 Task: Change  the formatting of the data to Which is Less than 5, In conditional formating, put the option 'Green Fill with Dark Green Text. . 'add another formatting option Format As Table, insert the option Orang Table style Medium 3 In the sheet  Attendance Summary Reportbook
Action: Mouse moved to (176, 186)
Screenshot: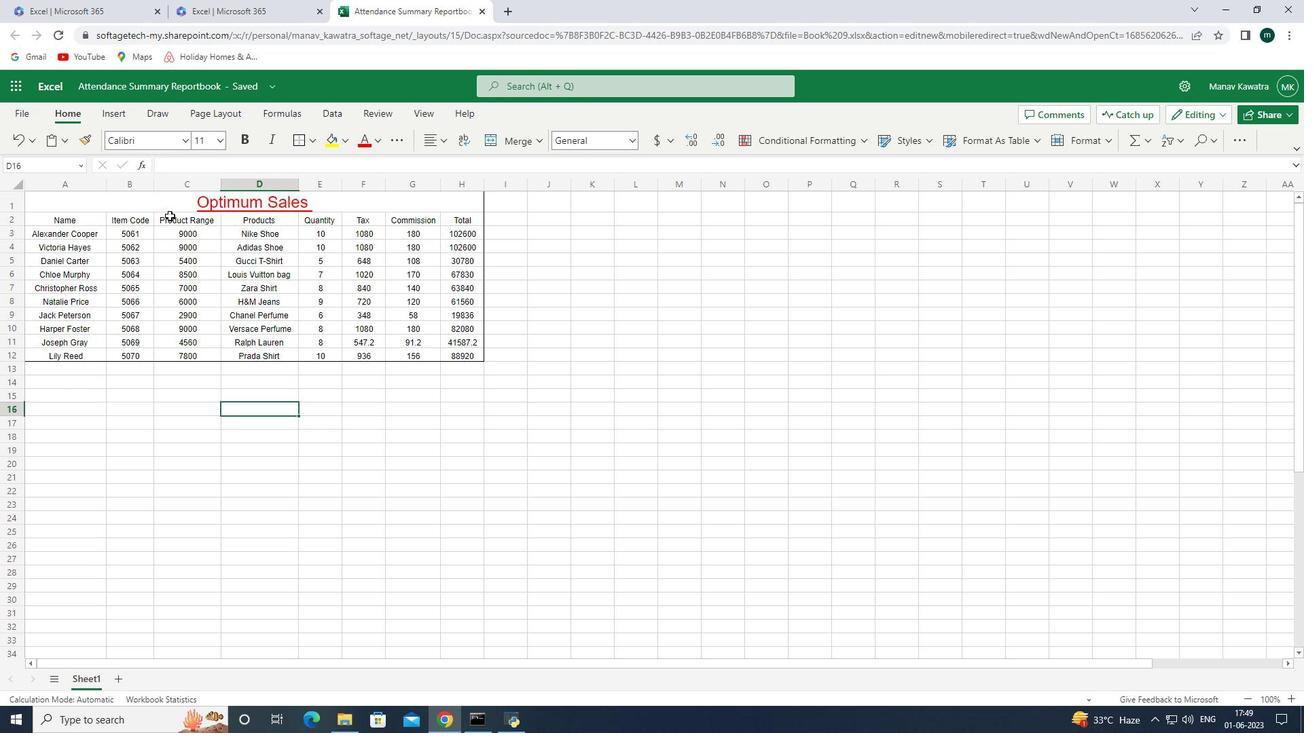 
Action: Mouse pressed left at (176, 186)
Screenshot: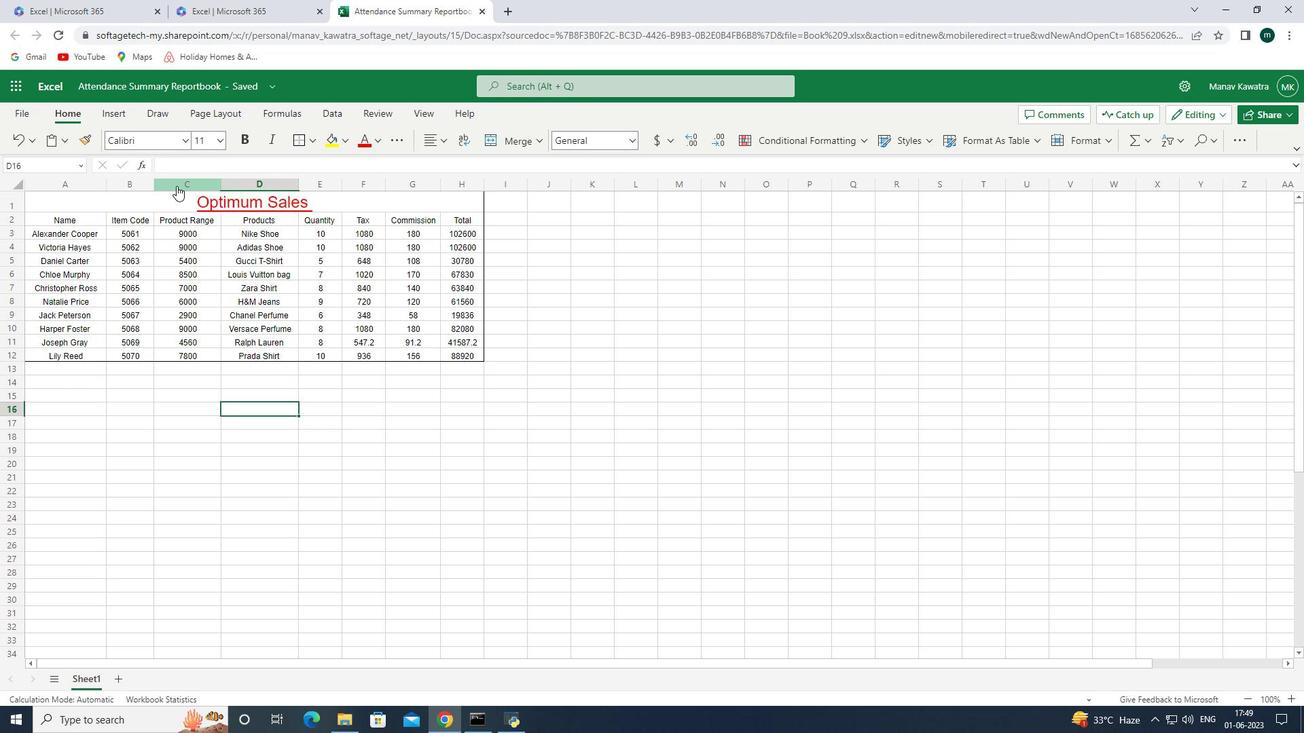 
Action: Mouse moved to (110, 196)
Screenshot: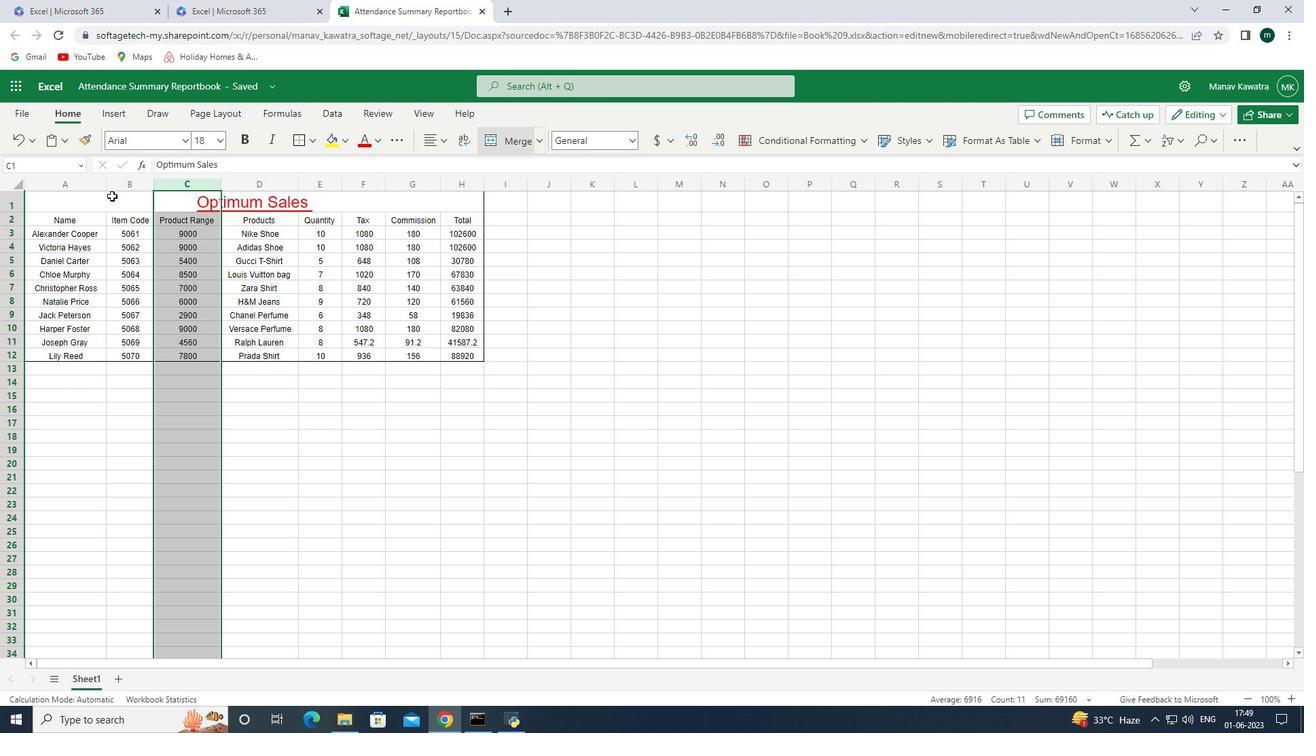 
Action: Mouse pressed left at (110, 196)
Screenshot: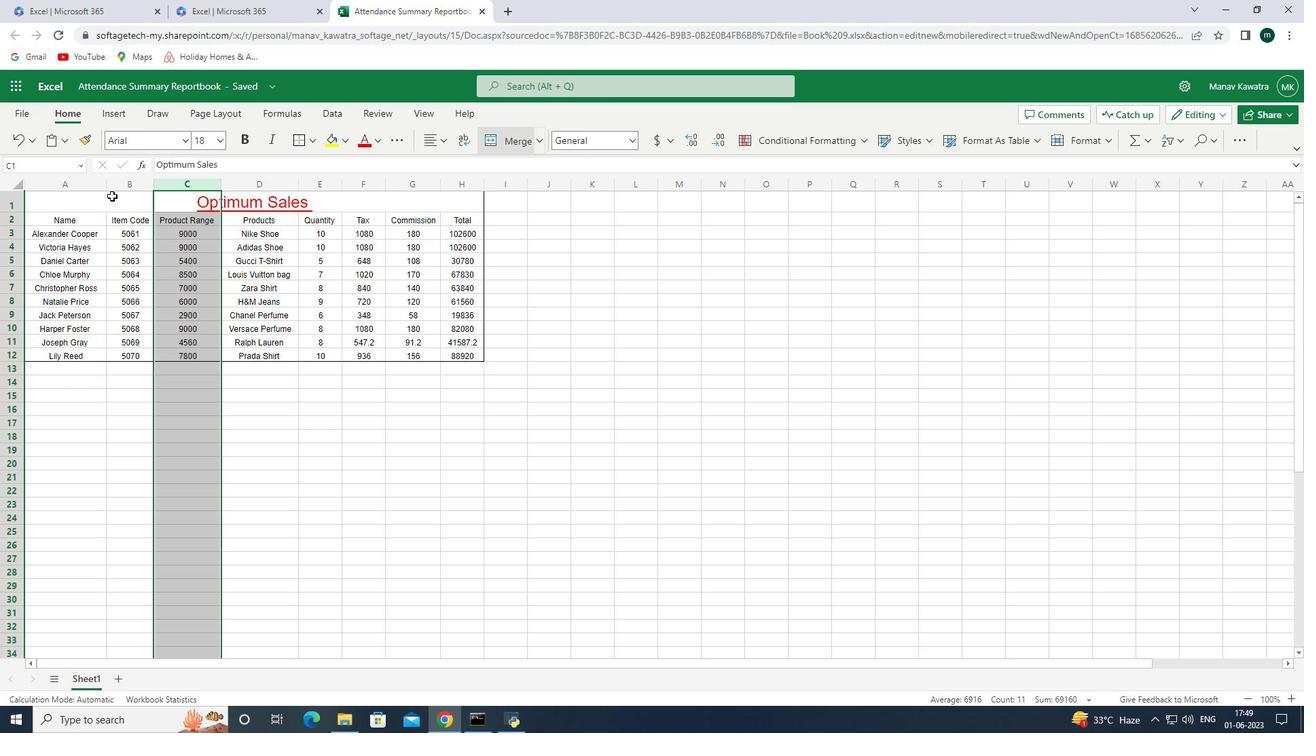 
Action: Mouse moved to (865, 141)
Screenshot: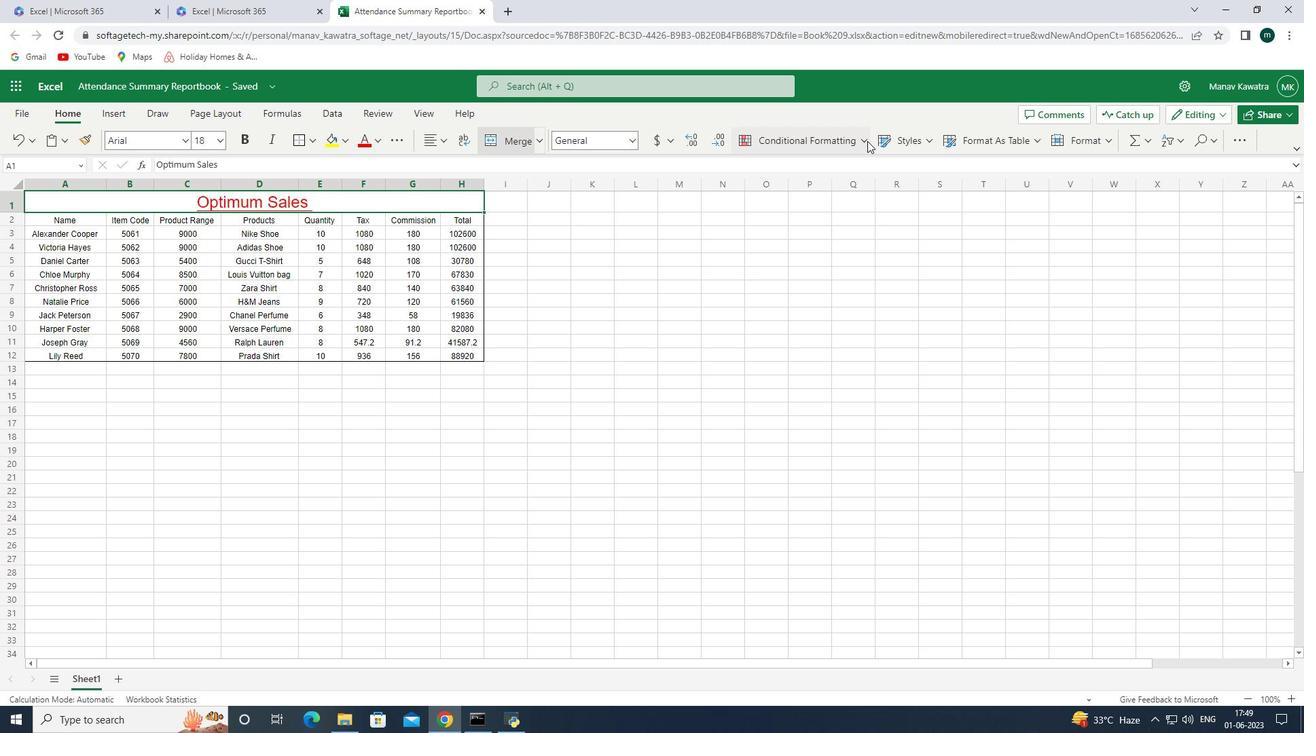 
Action: Mouse pressed left at (865, 141)
Screenshot: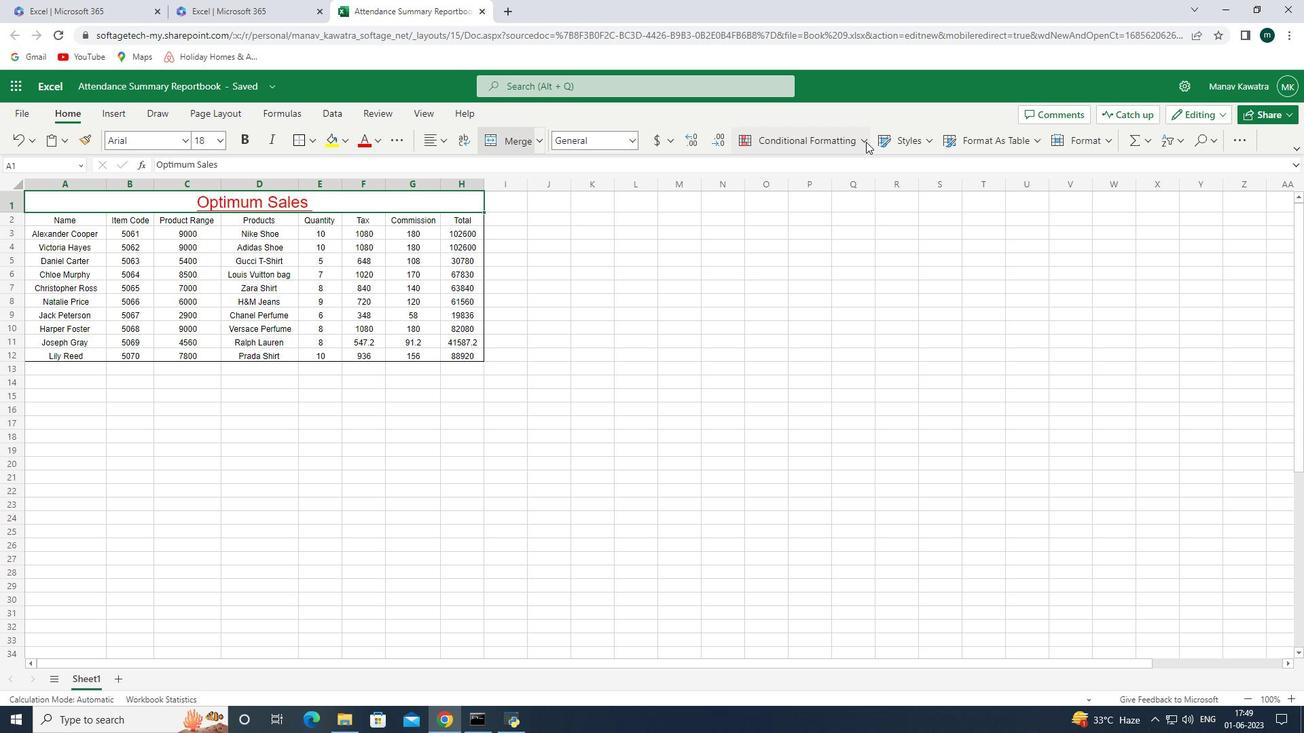 
Action: Mouse moved to (895, 213)
Screenshot: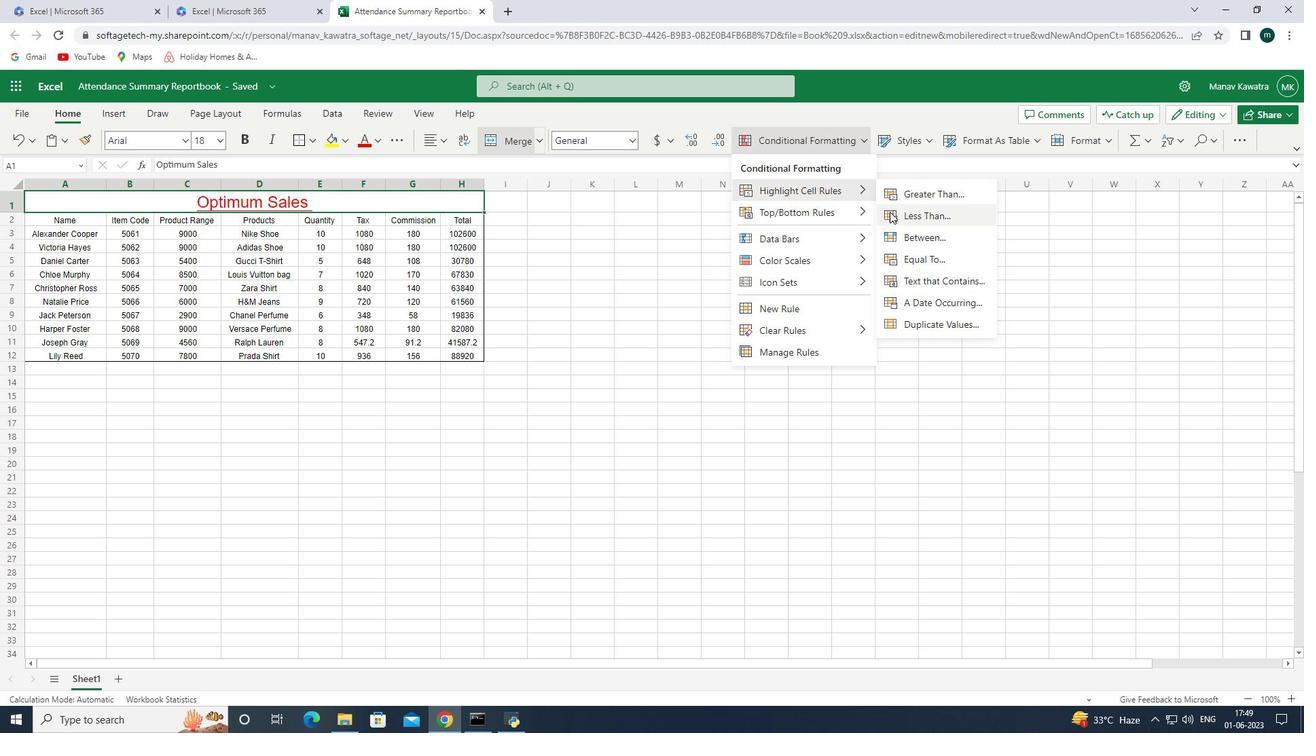 
Action: Mouse pressed left at (895, 213)
Screenshot: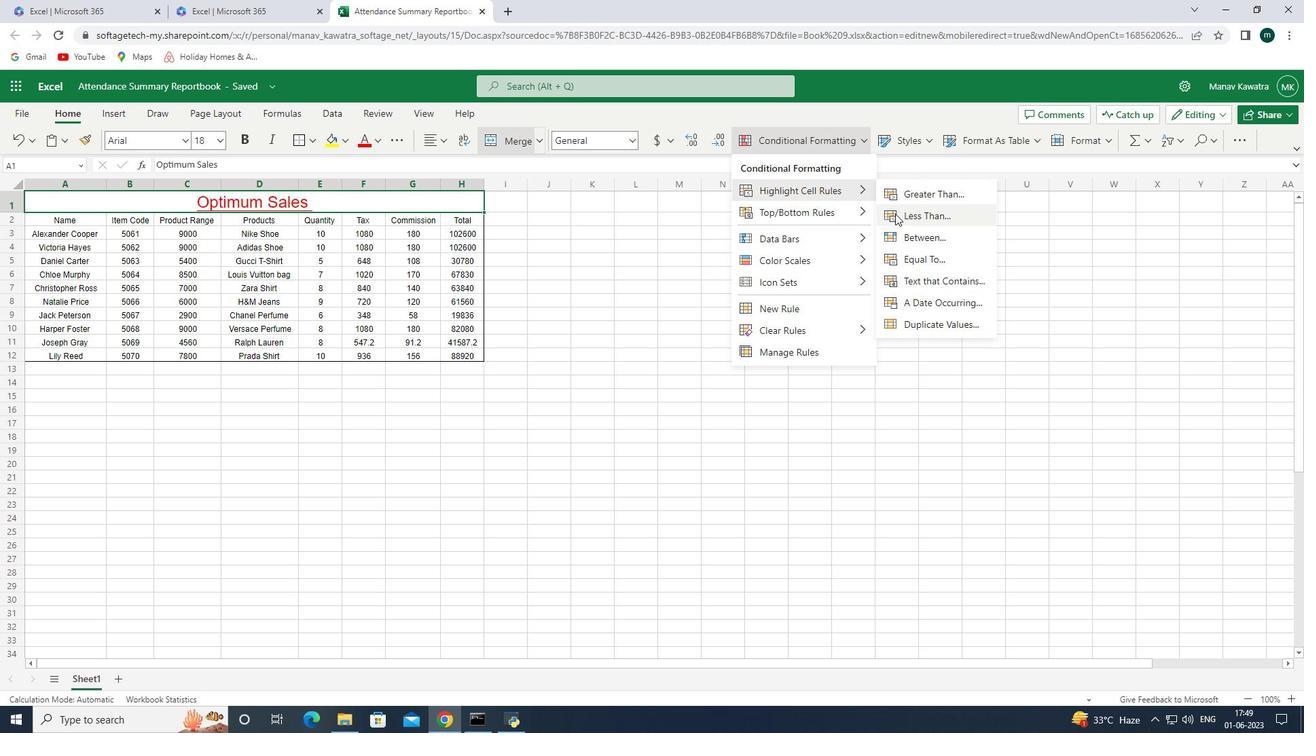 
Action: Mouse moved to (1172, 378)
Screenshot: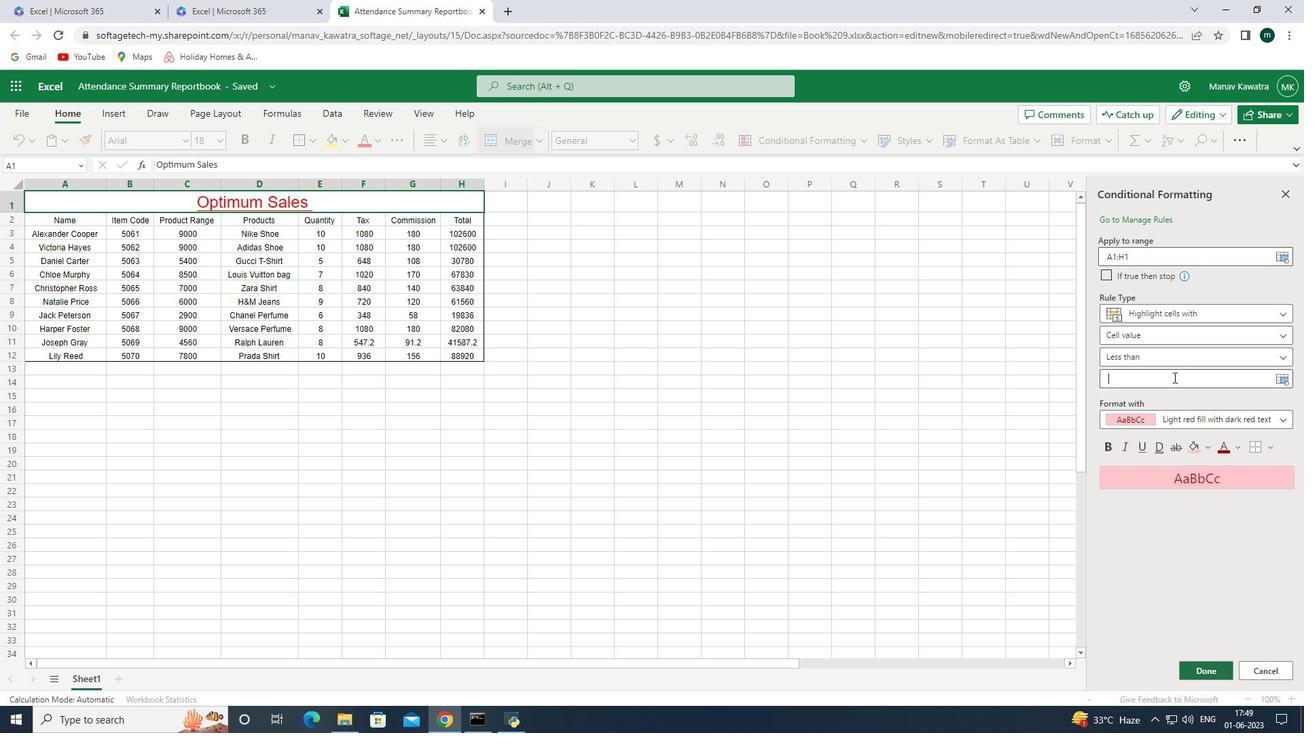 
Action: Mouse pressed left at (1172, 378)
Screenshot: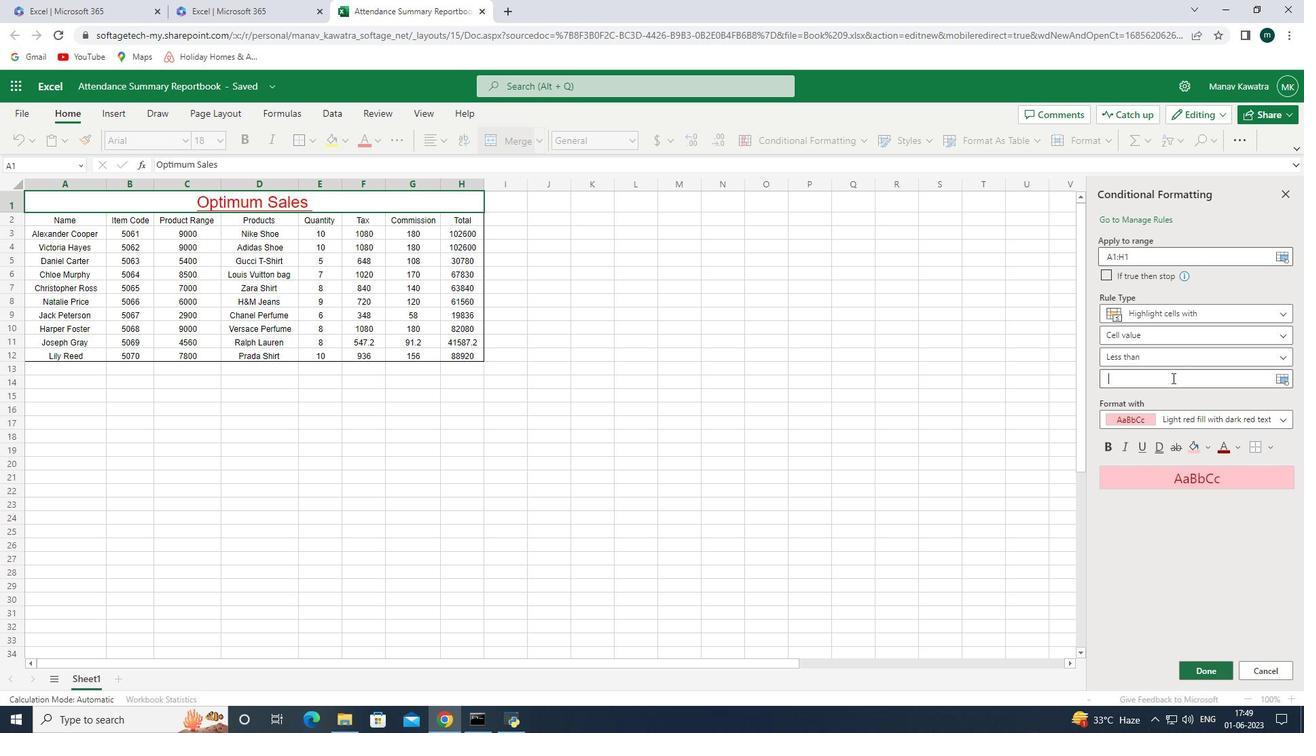 
Action: Key pressed 5
Screenshot: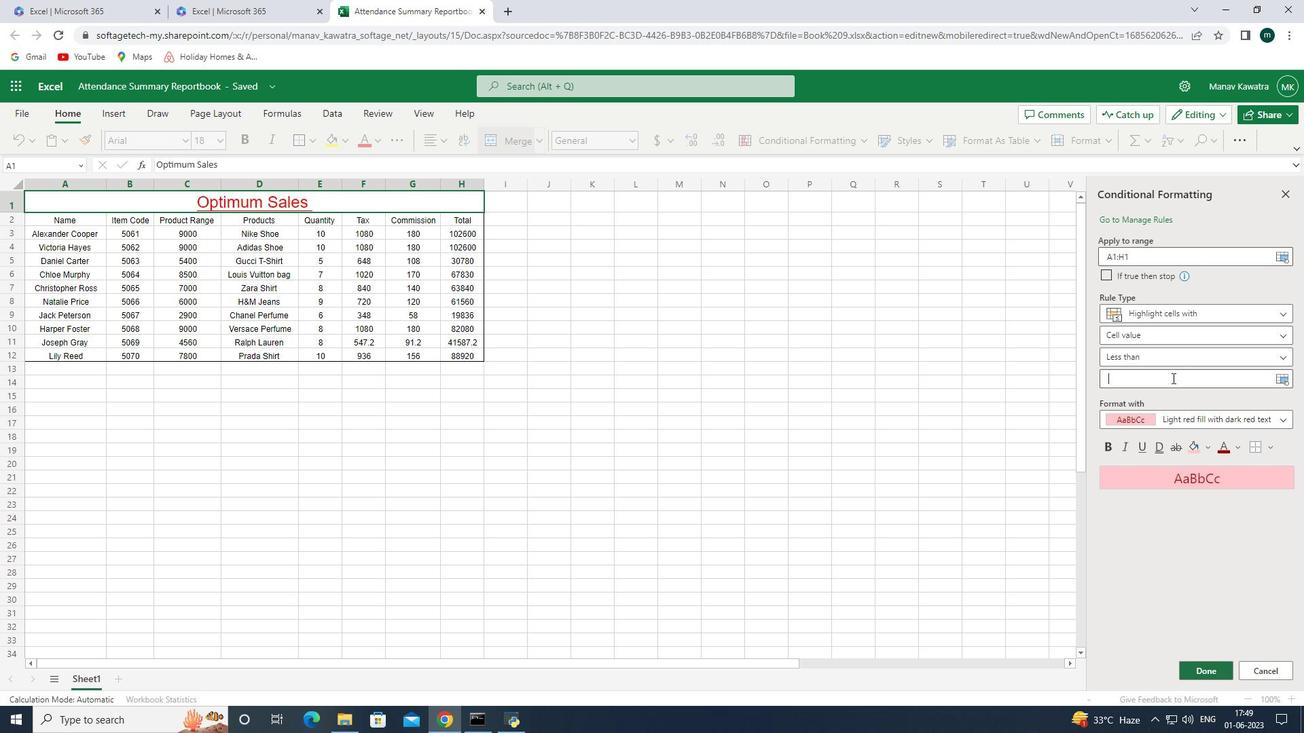 
Action: Mouse moved to (1164, 419)
Screenshot: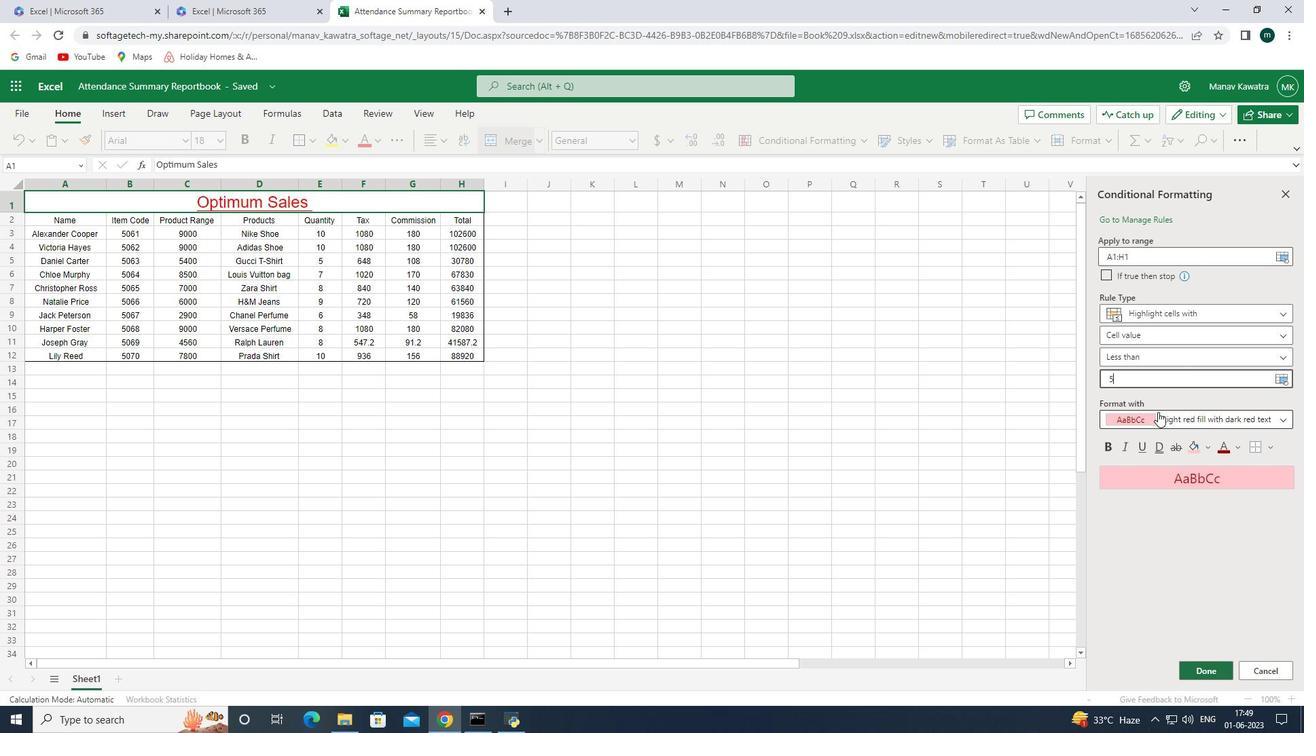 
Action: Mouse pressed left at (1164, 419)
Screenshot: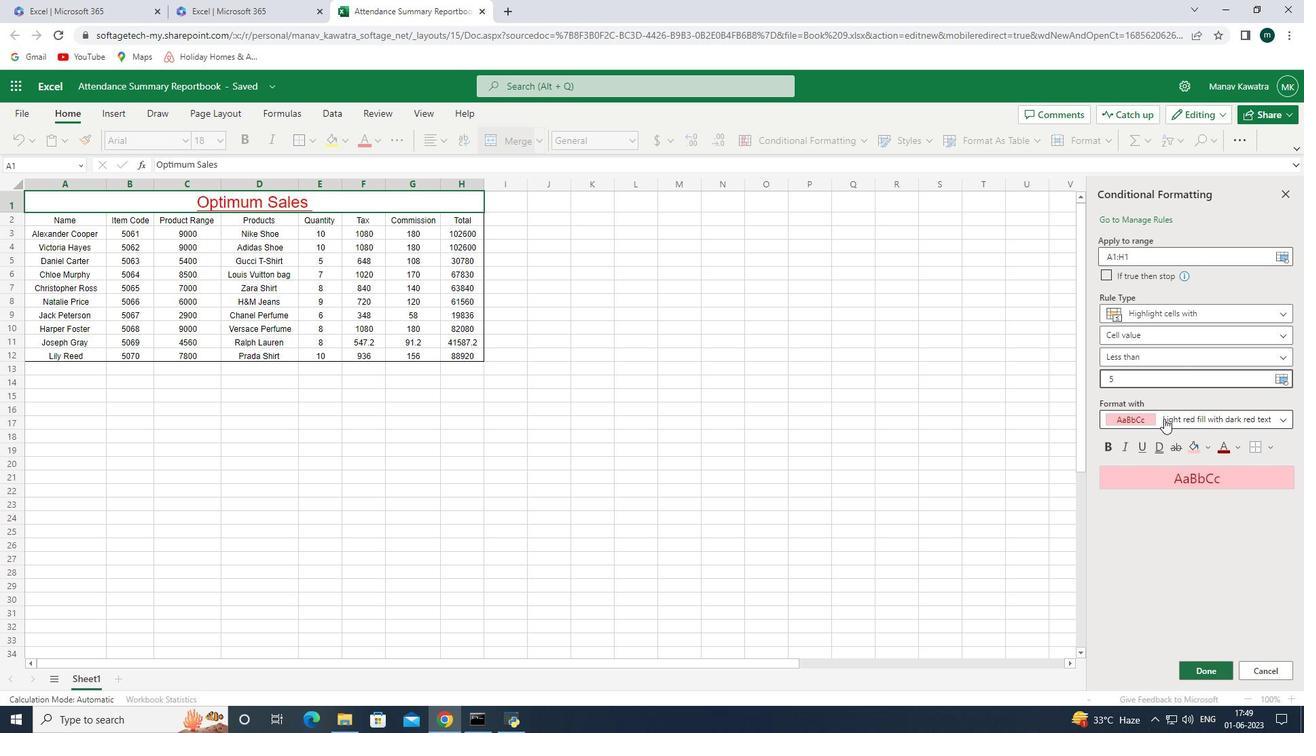 
Action: Mouse moved to (1037, 438)
Screenshot: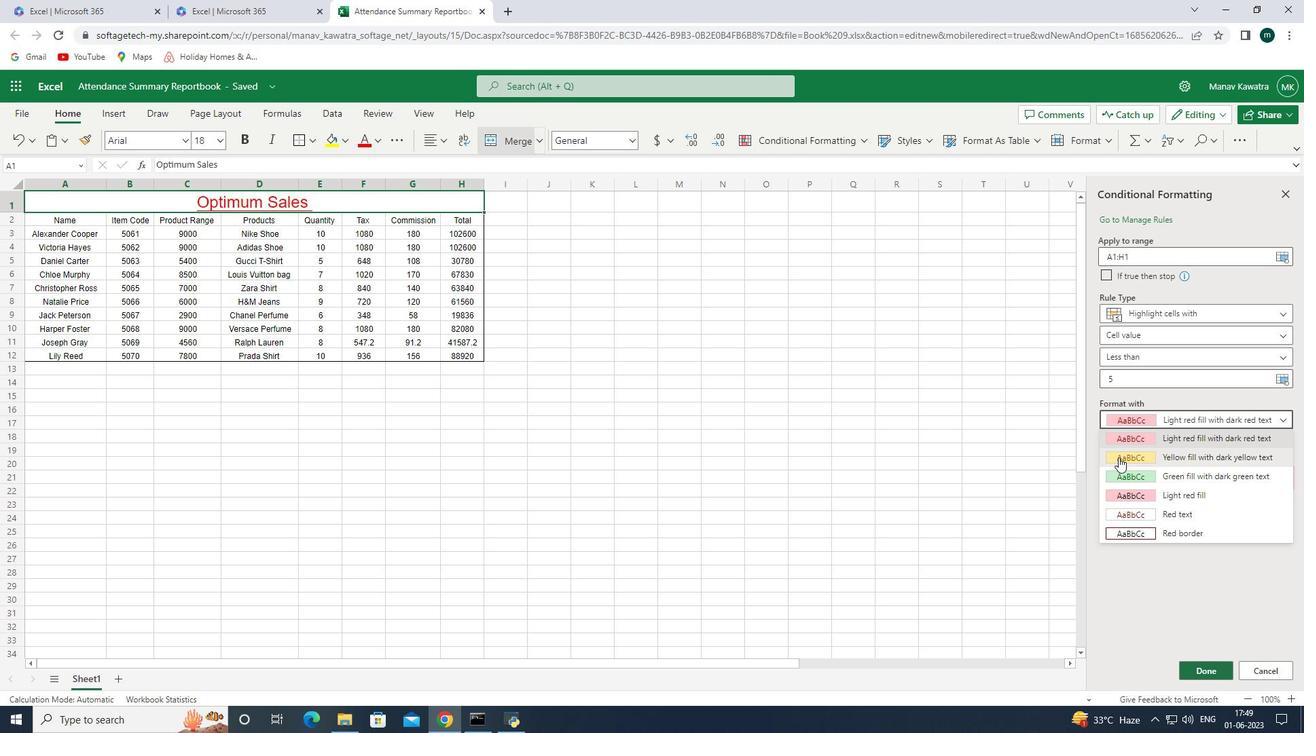 
Action: Mouse pressed left at (1037, 438)
Screenshot: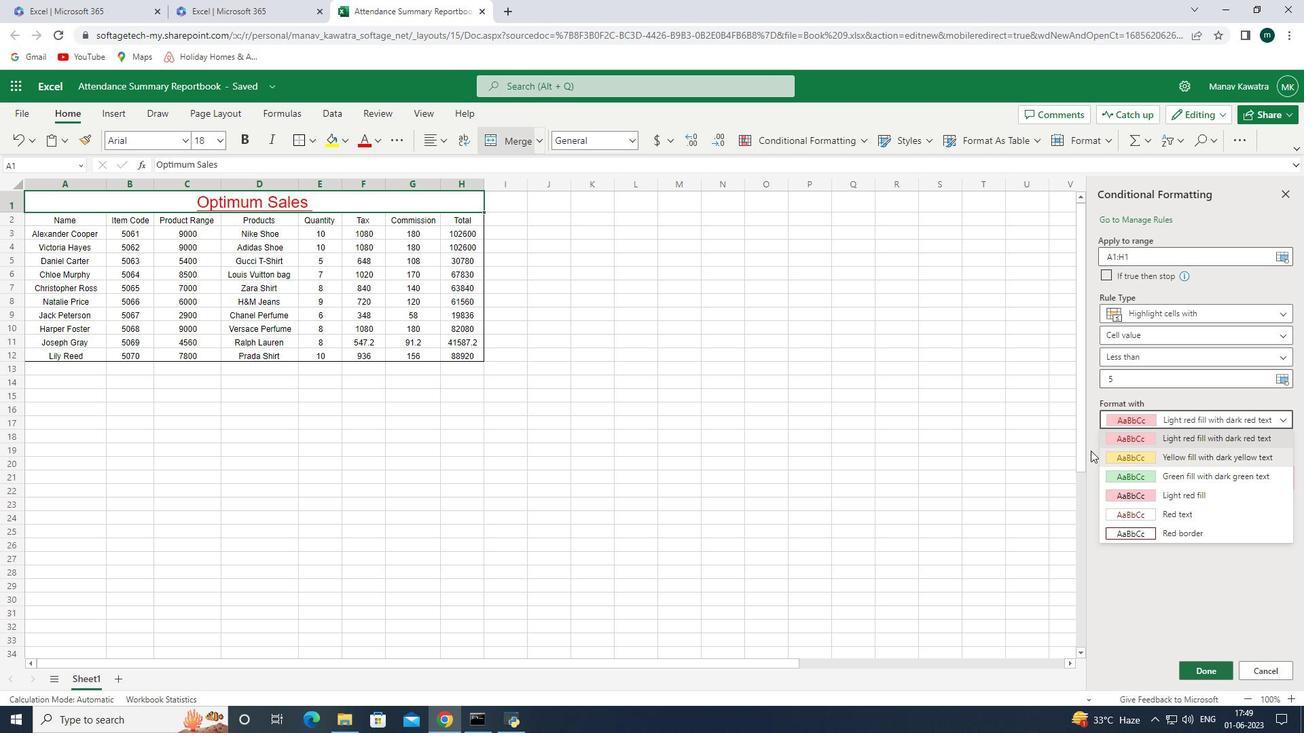 
Action: Mouse moved to (63, 199)
Screenshot: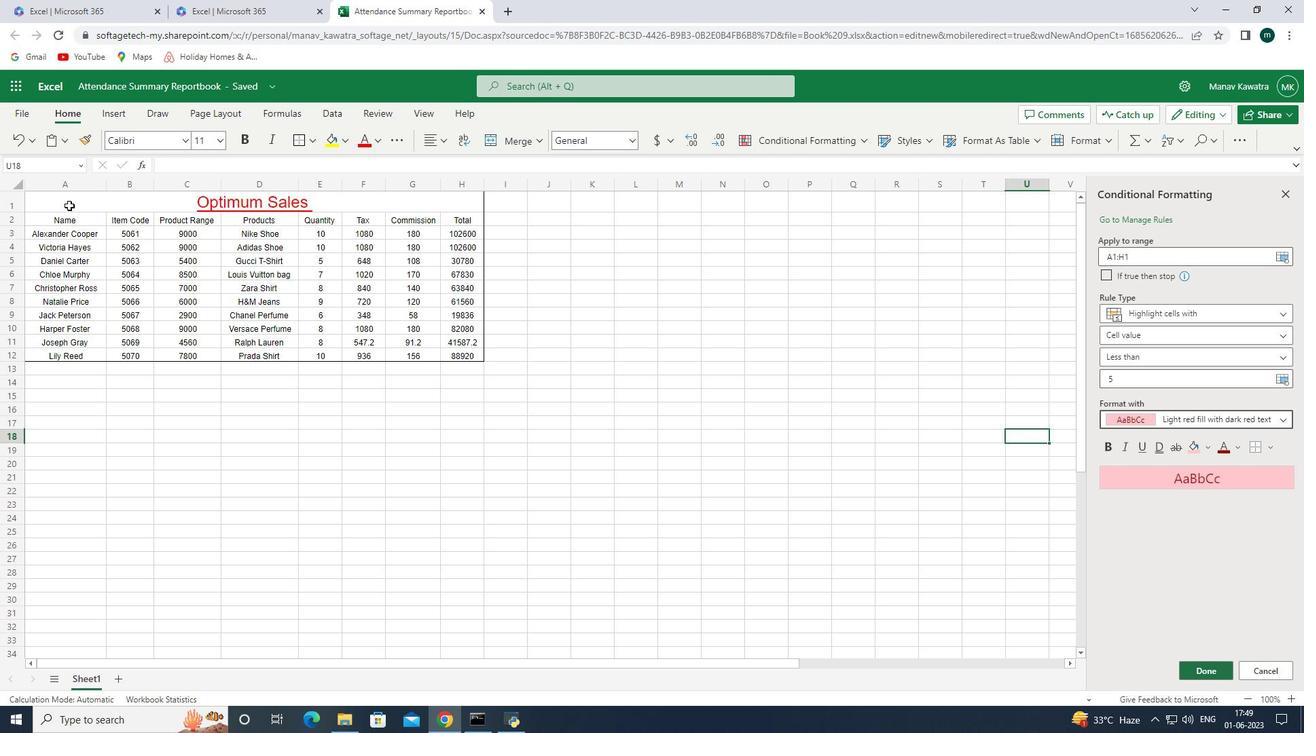 
Action: Mouse pressed left at (63, 199)
Screenshot: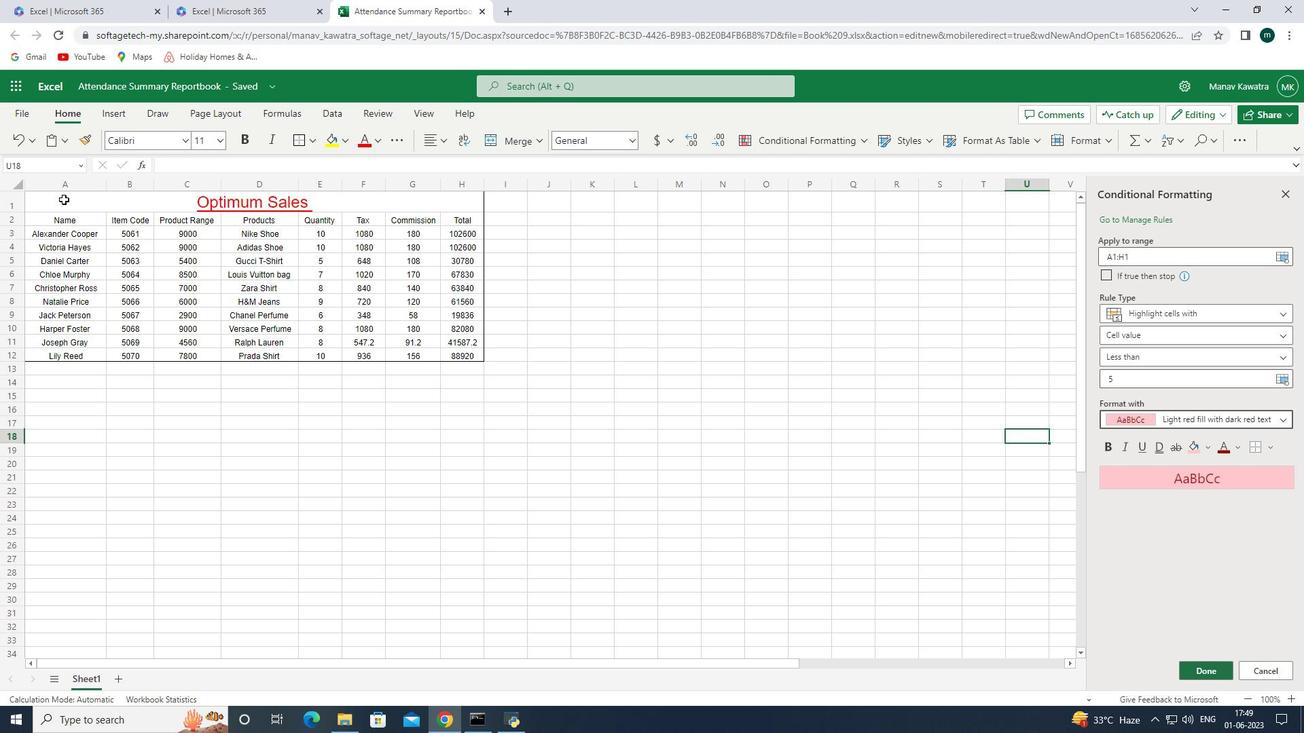 
Action: Mouse moved to (1149, 369)
Screenshot: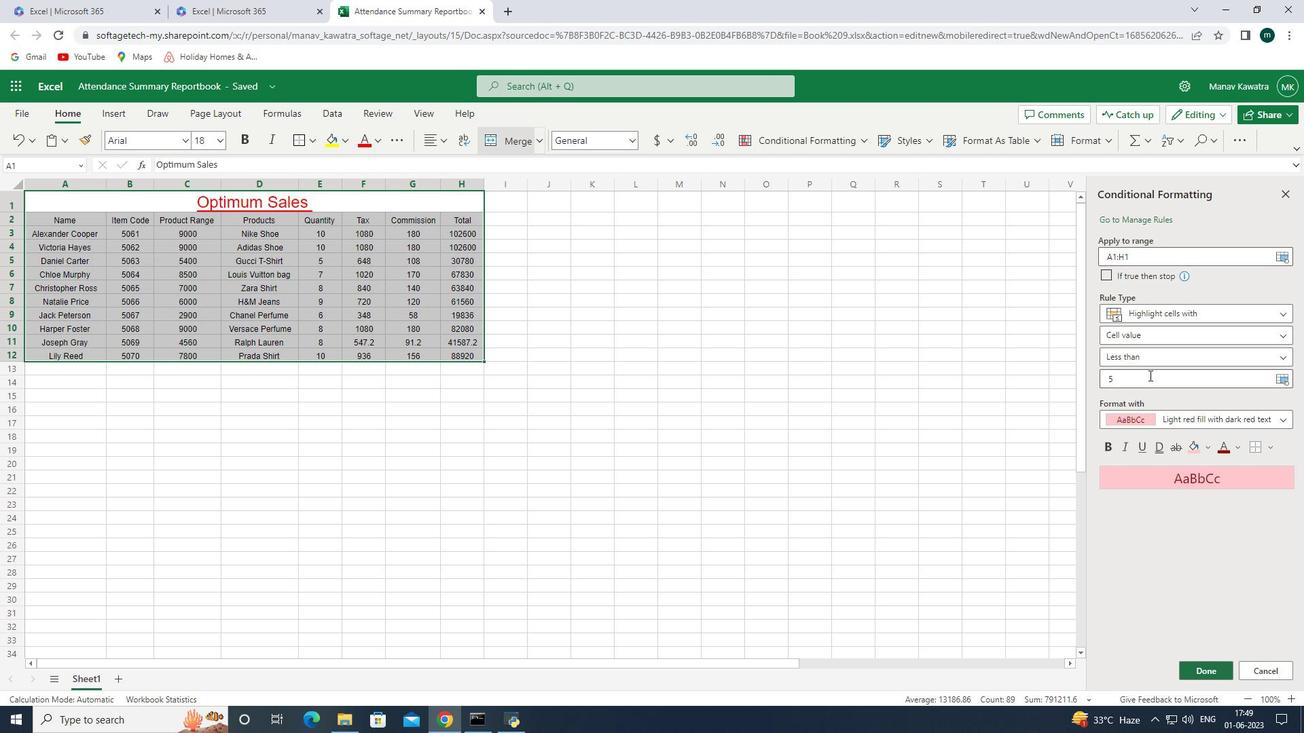 
Action: Mouse pressed left at (1149, 369)
Screenshot: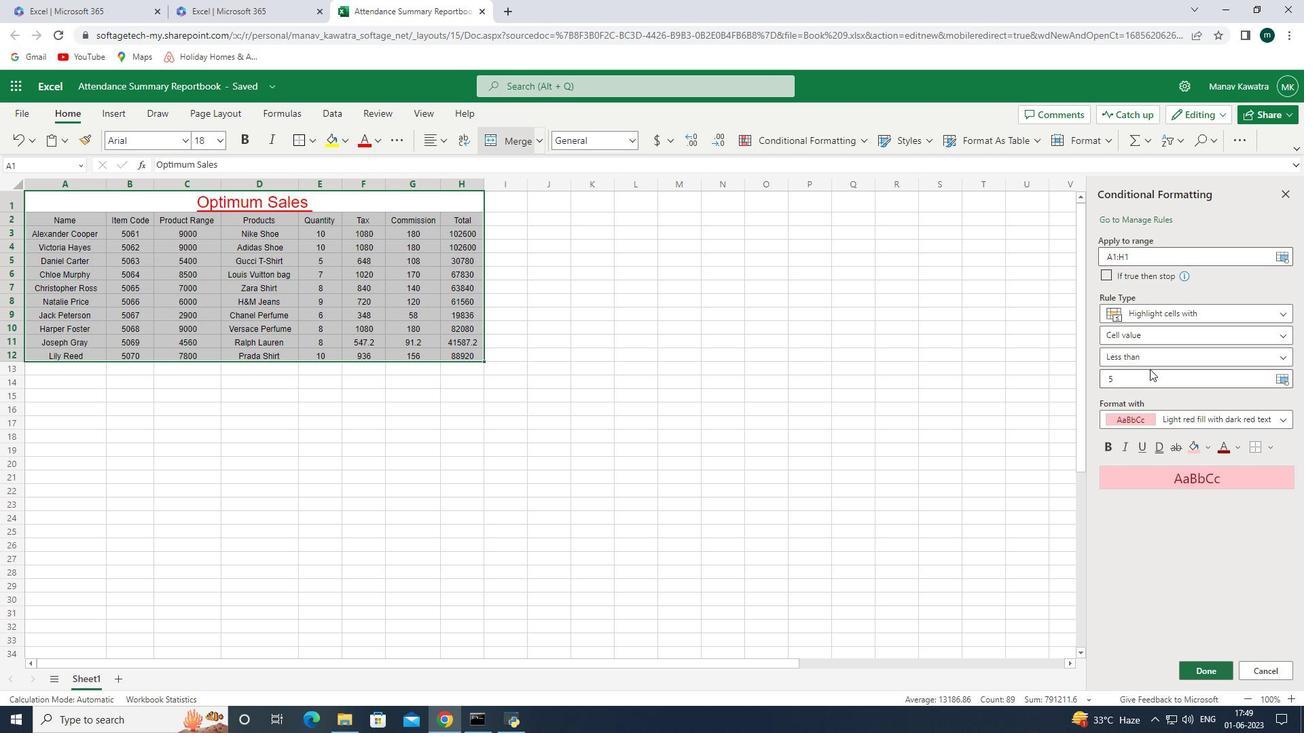 
Action: Mouse moved to (1148, 374)
Screenshot: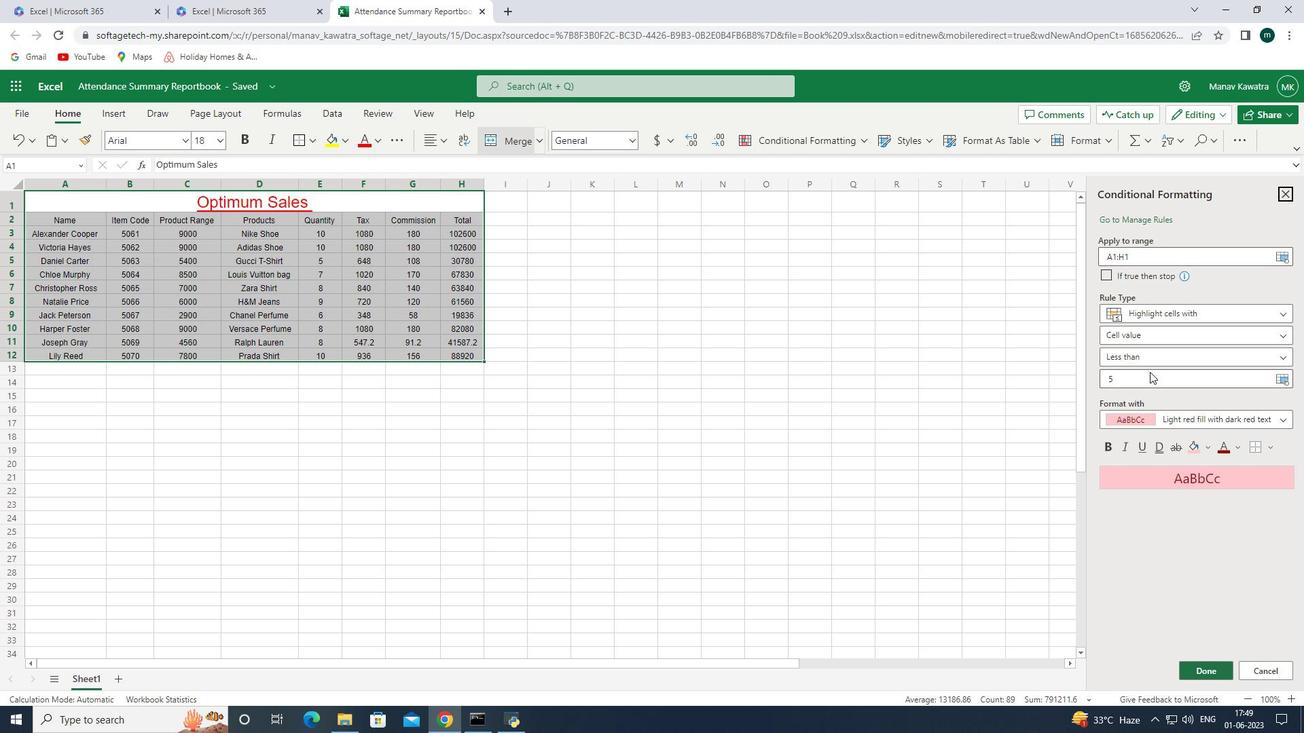 
Action: Mouse pressed left at (1148, 374)
Screenshot: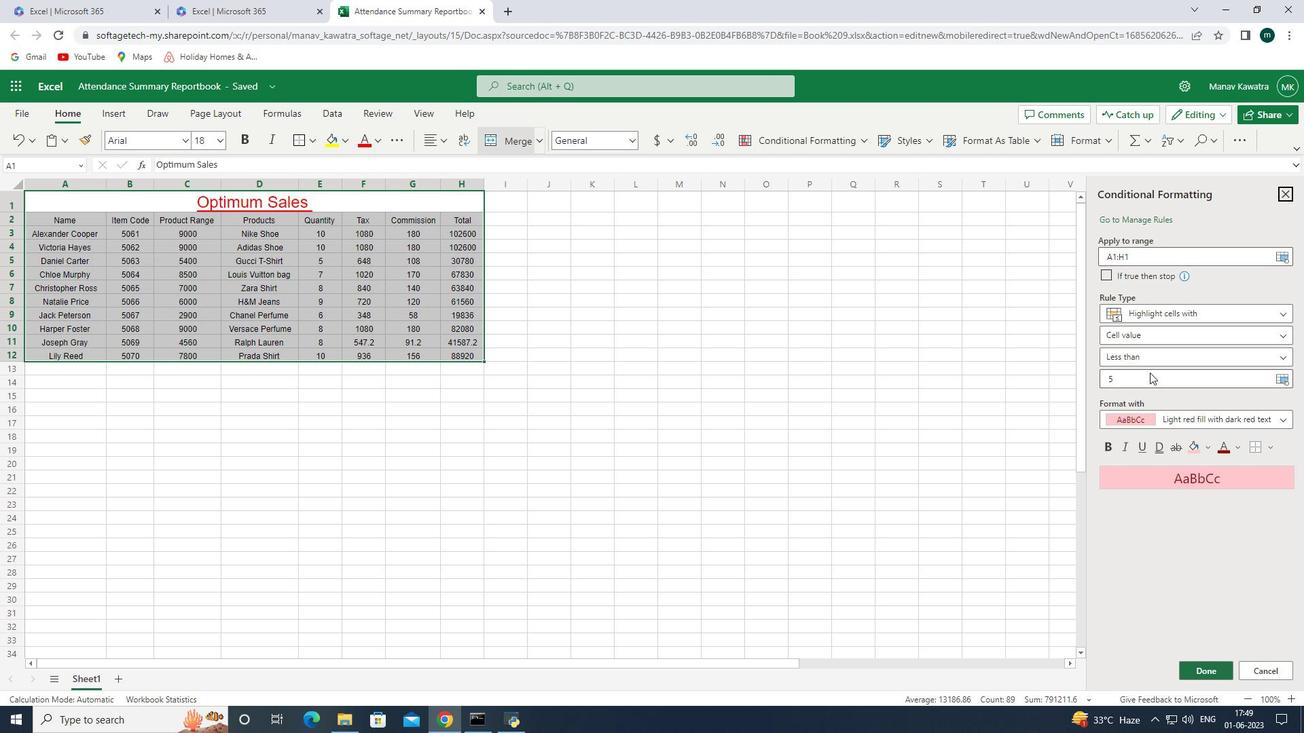
Action: Mouse moved to (1141, 374)
Screenshot: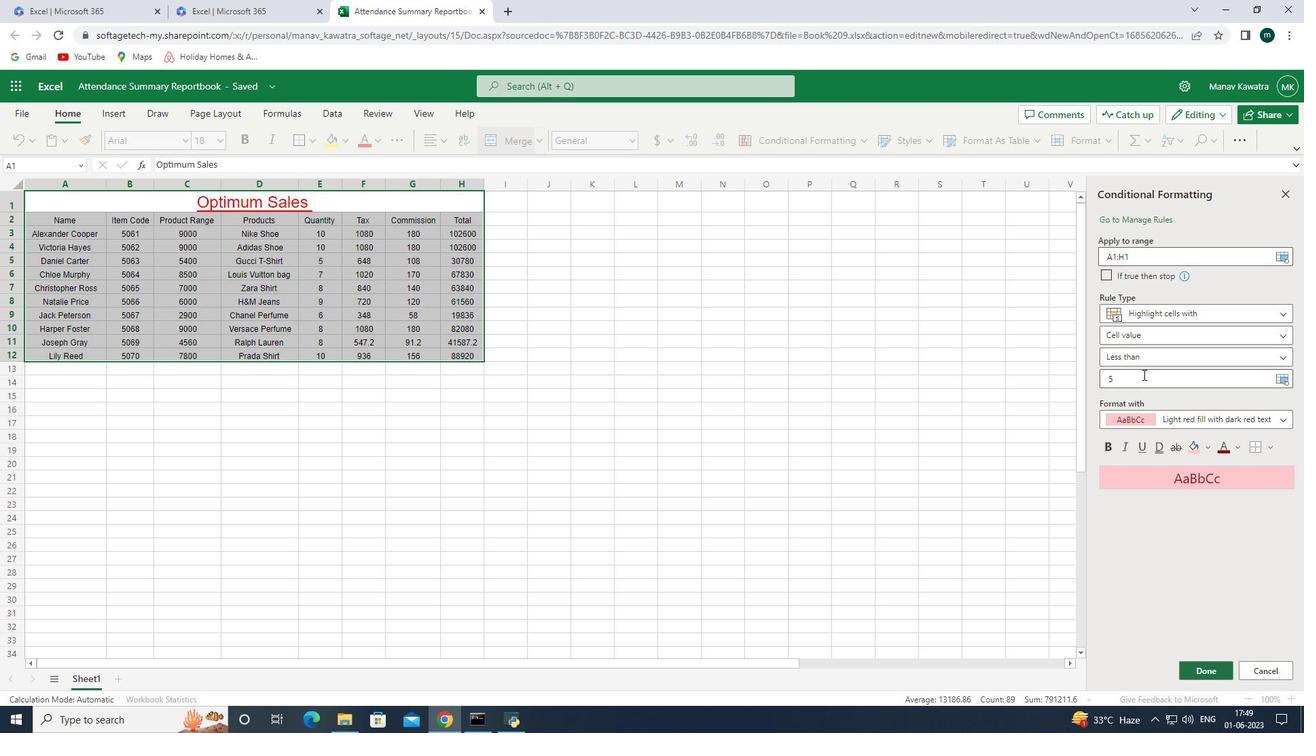 
Action: Key pressed <Key.backspace>
Screenshot: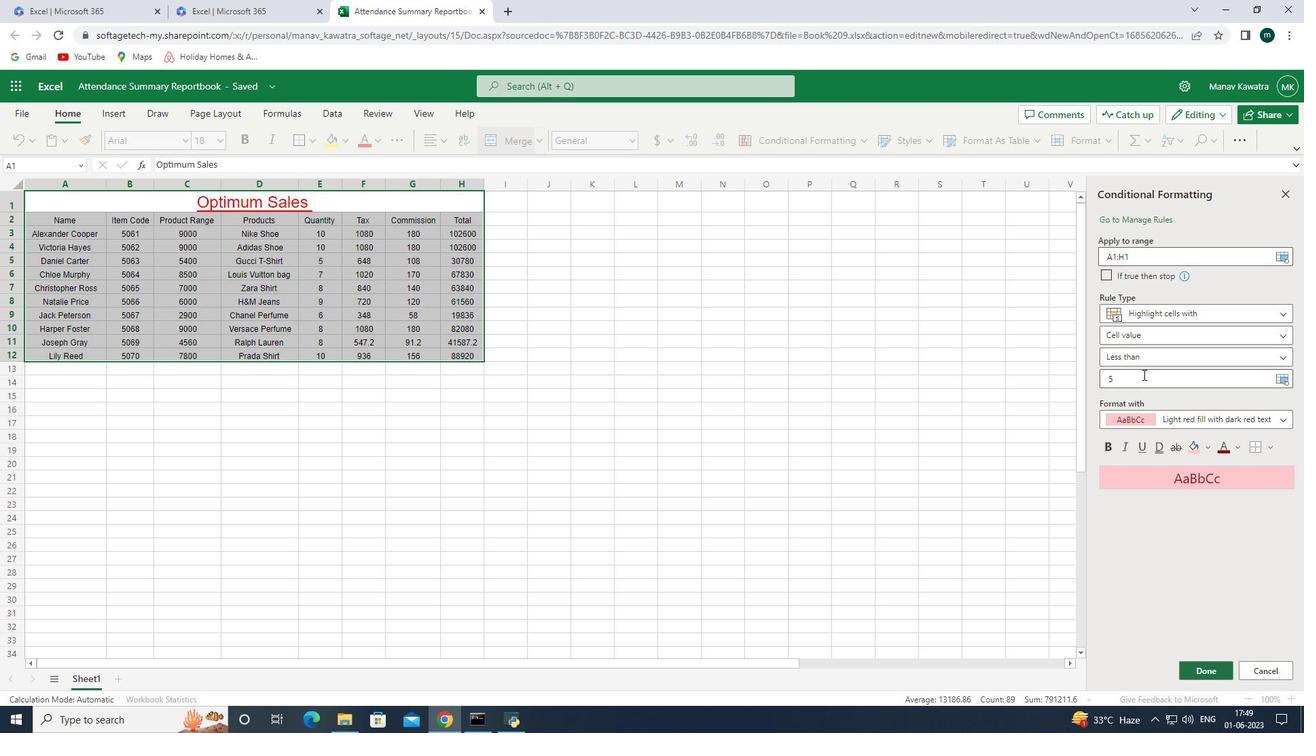 
Action: Mouse moved to (1134, 368)
Screenshot: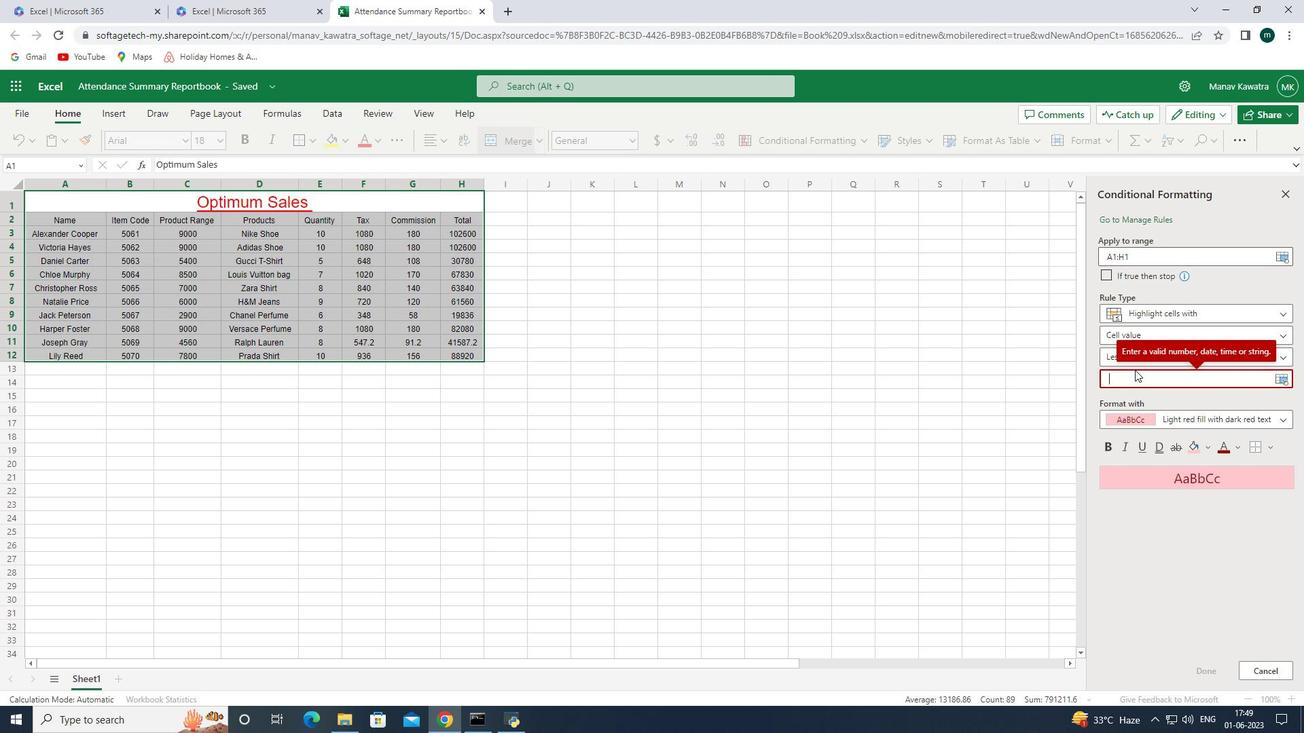
Action: Key pressed 5
Screenshot: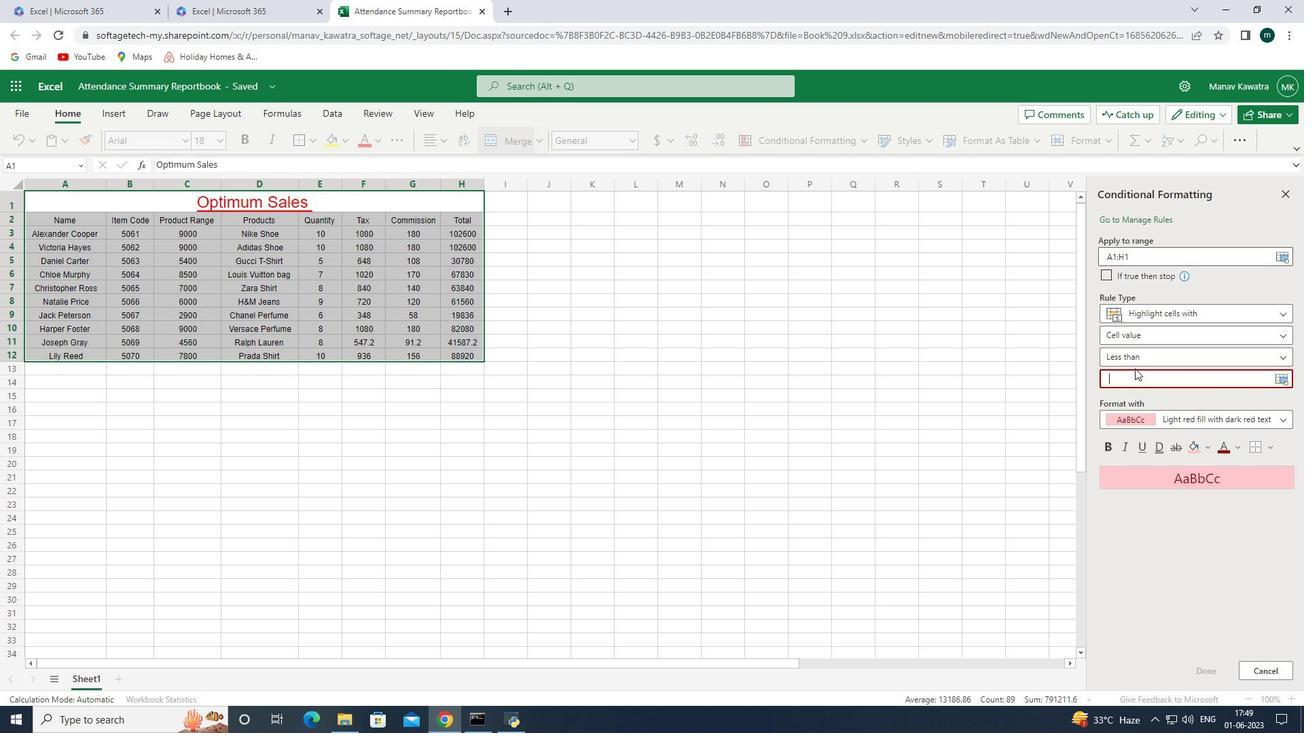 
Action: Mouse moved to (1183, 417)
Screenshot: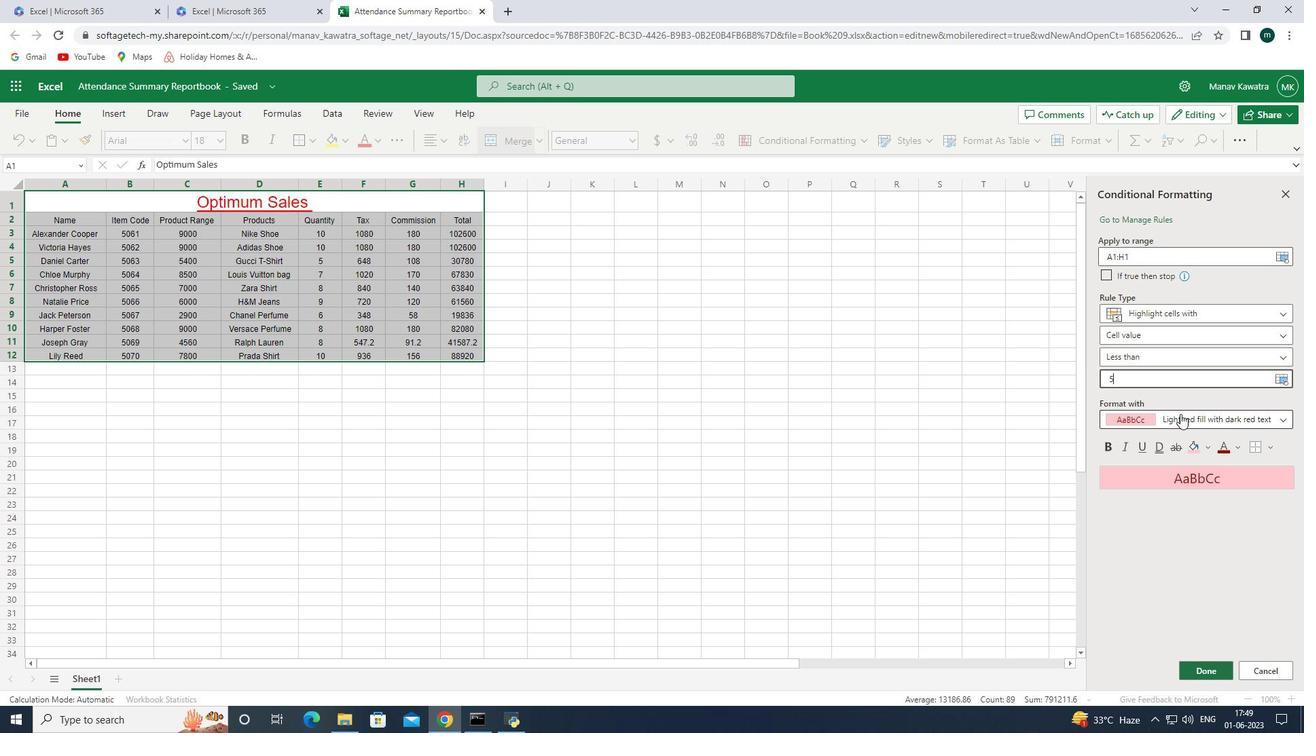 
Action: Mouse pressed left at (1183, 417)
Screenshot: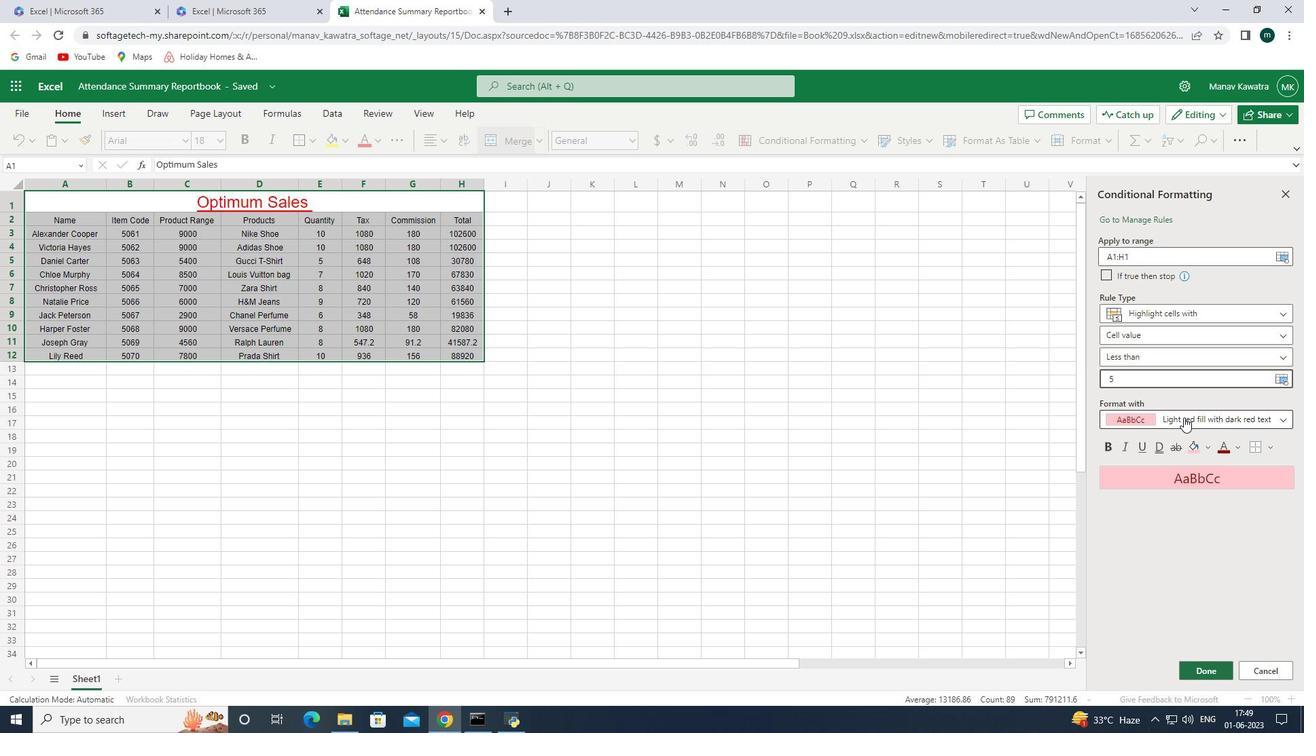 
Action: Mouse moved to (1164, 480)
Screenshot: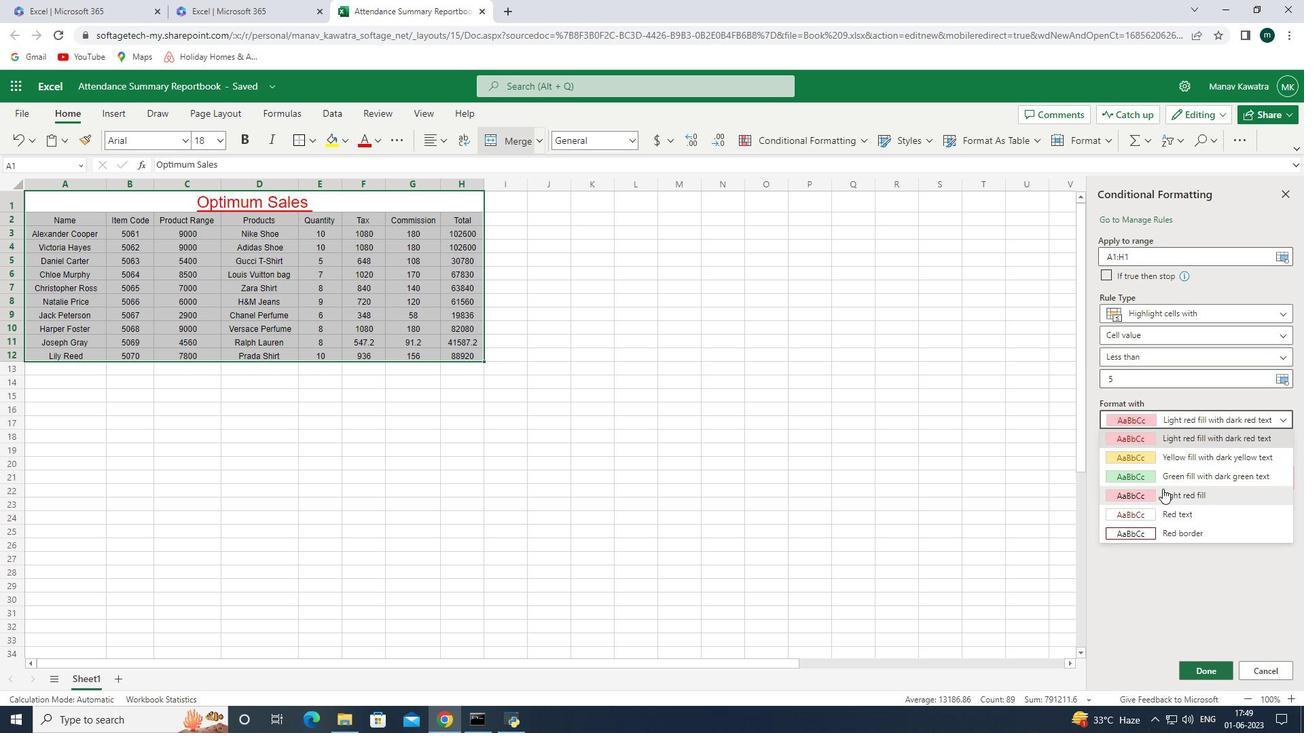 
Action: Mouse pressed left at (1164, 480)
Screenshot: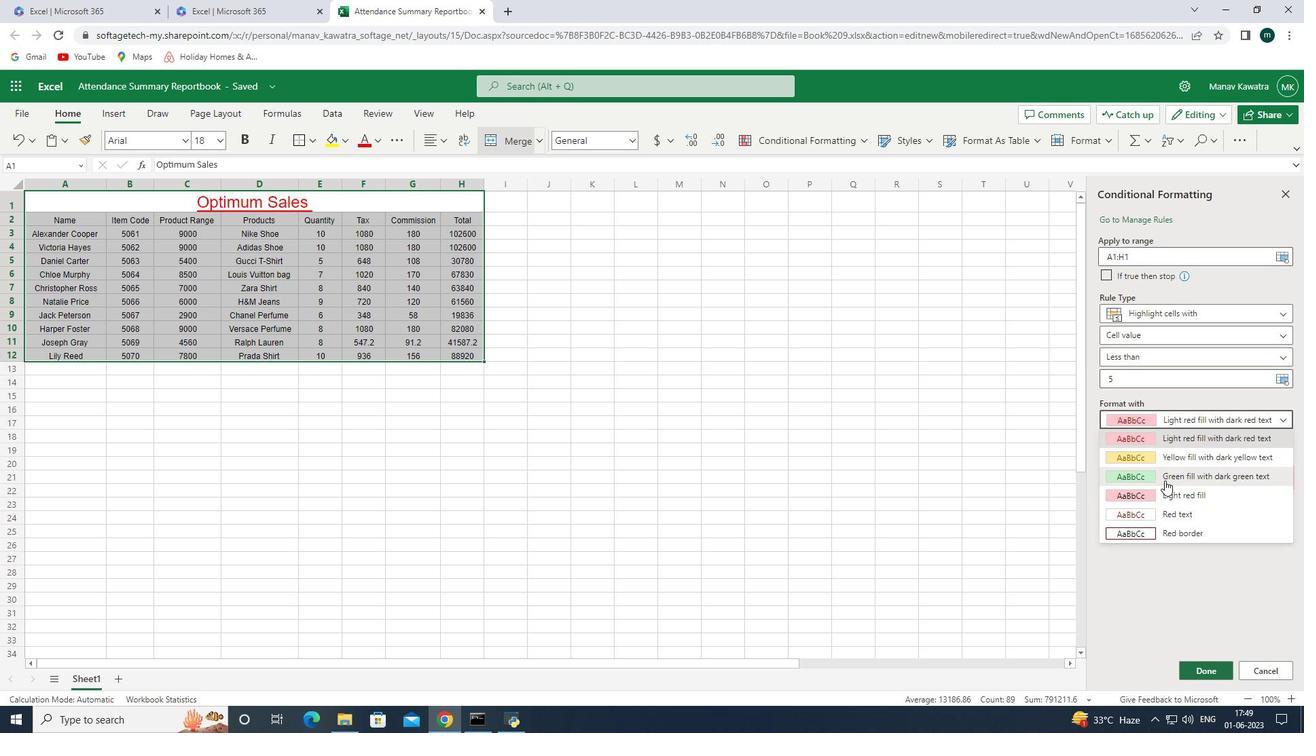 
Action: Mouse moved to (1199, 677)
Screenshot: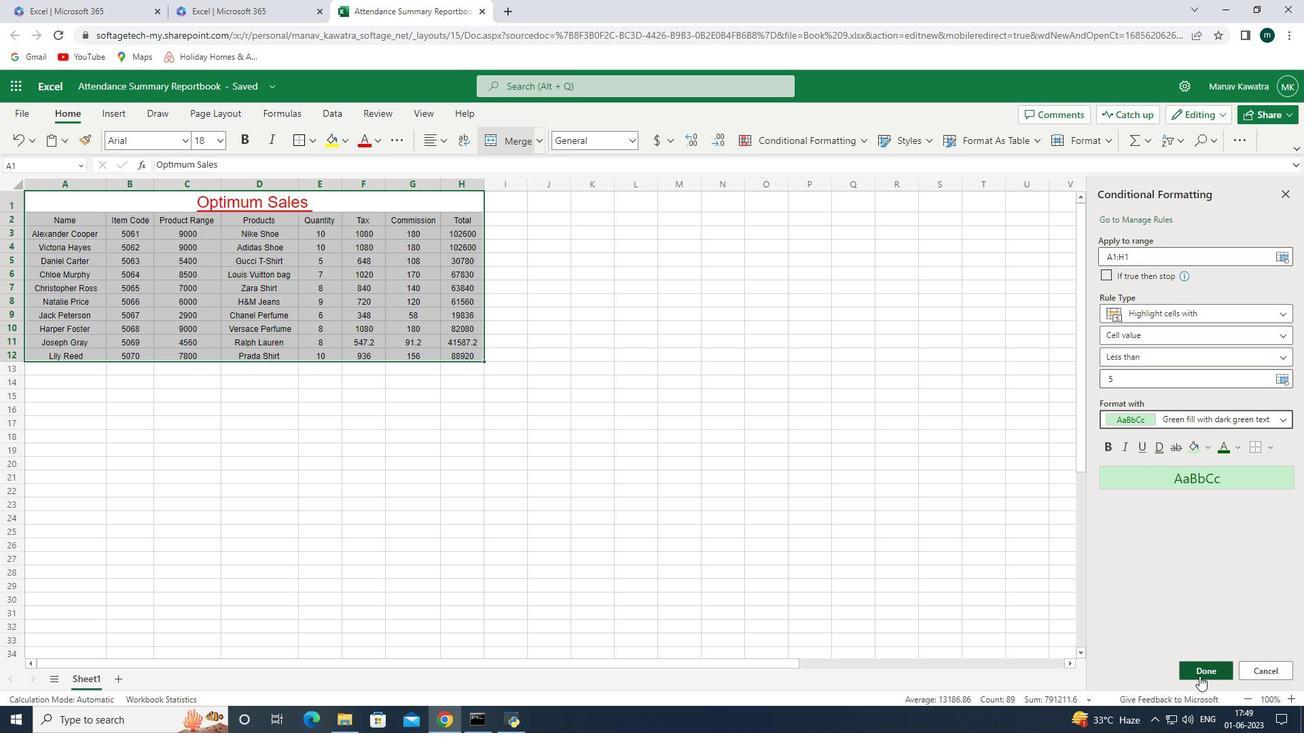 
Action: Mouse pressed left at (1199, 677)
Screenshot: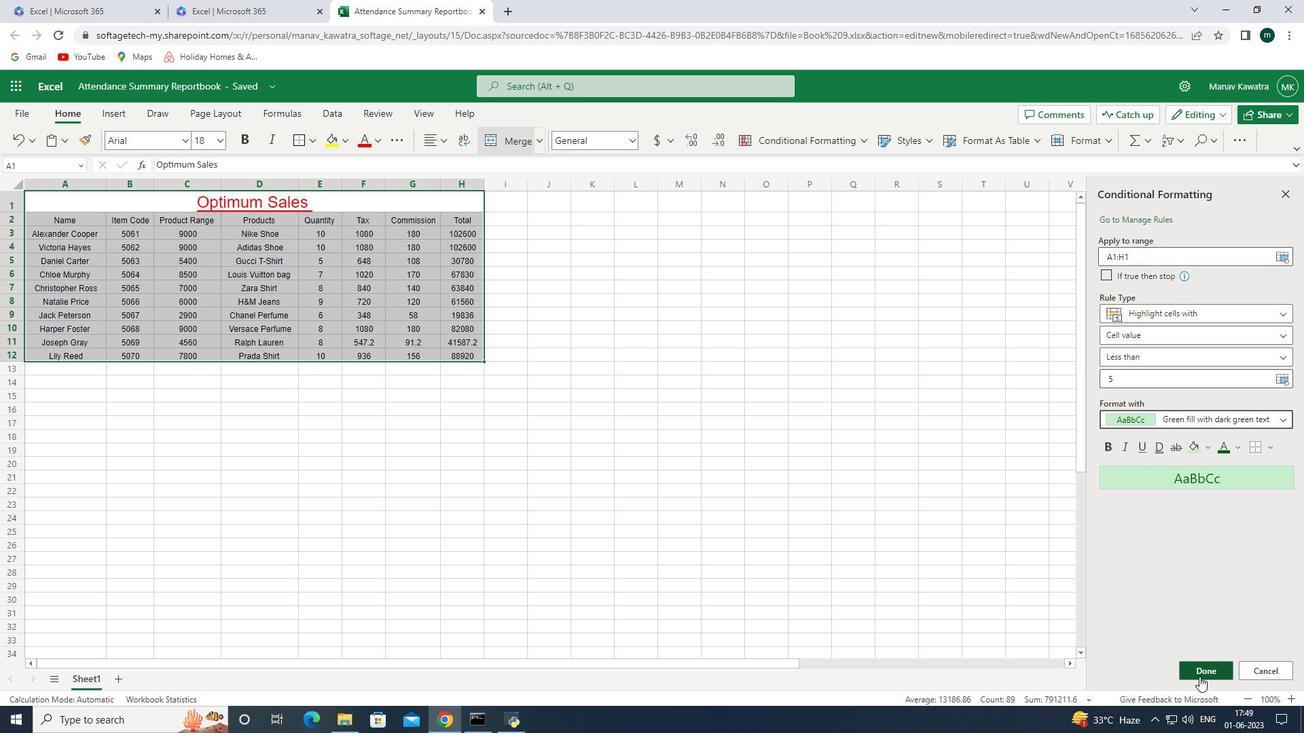 
Action: Mouse moved to (568, 316)
Screenshot: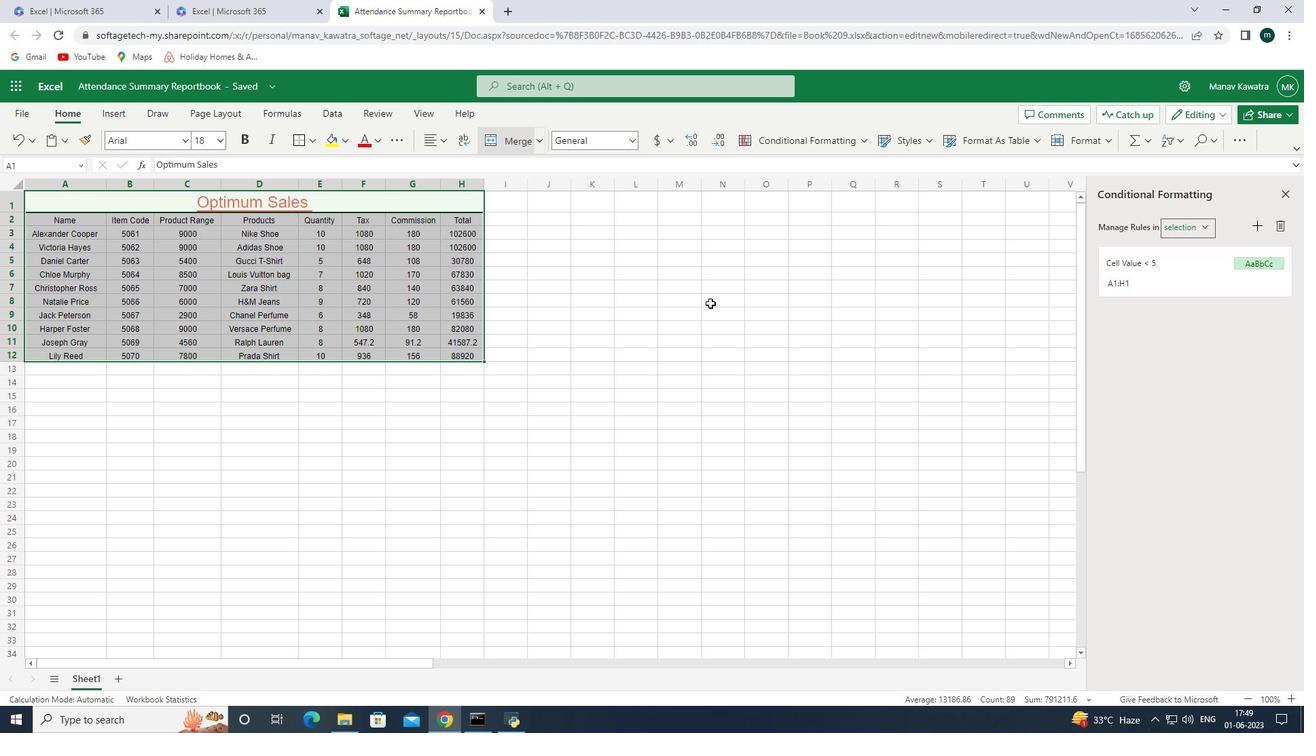 
Action: Mouse pressed left at (568, 316)
Screenshot: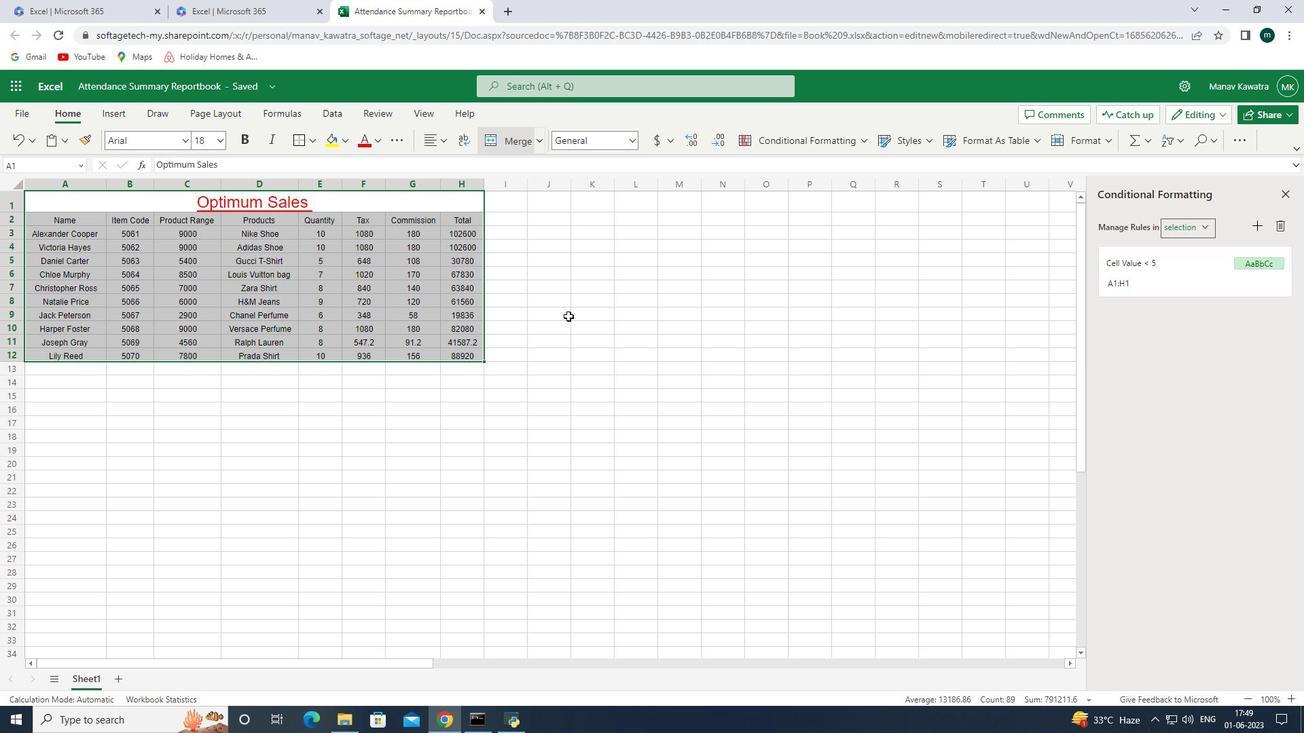 
Action: Mouse moved to (124, 203)
Screenshot: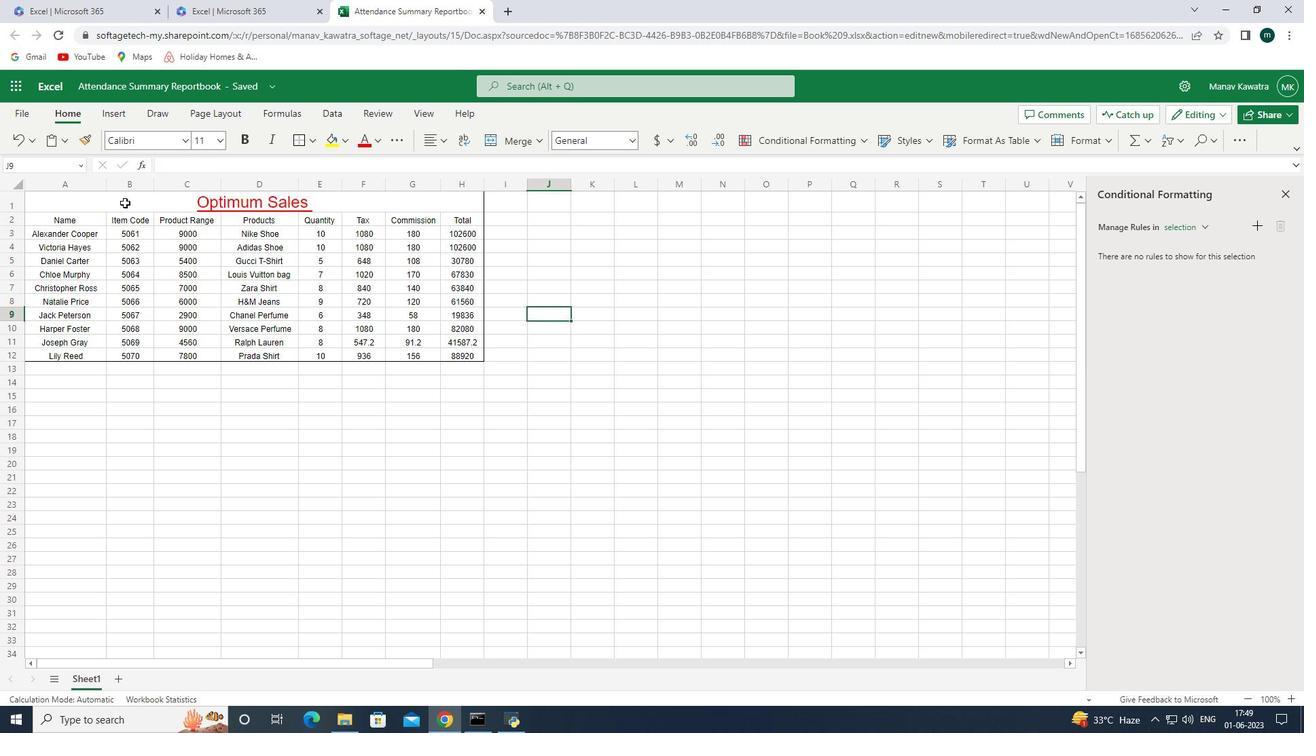 
Action: Mouse pressed left at (124, 203)
Screenshot: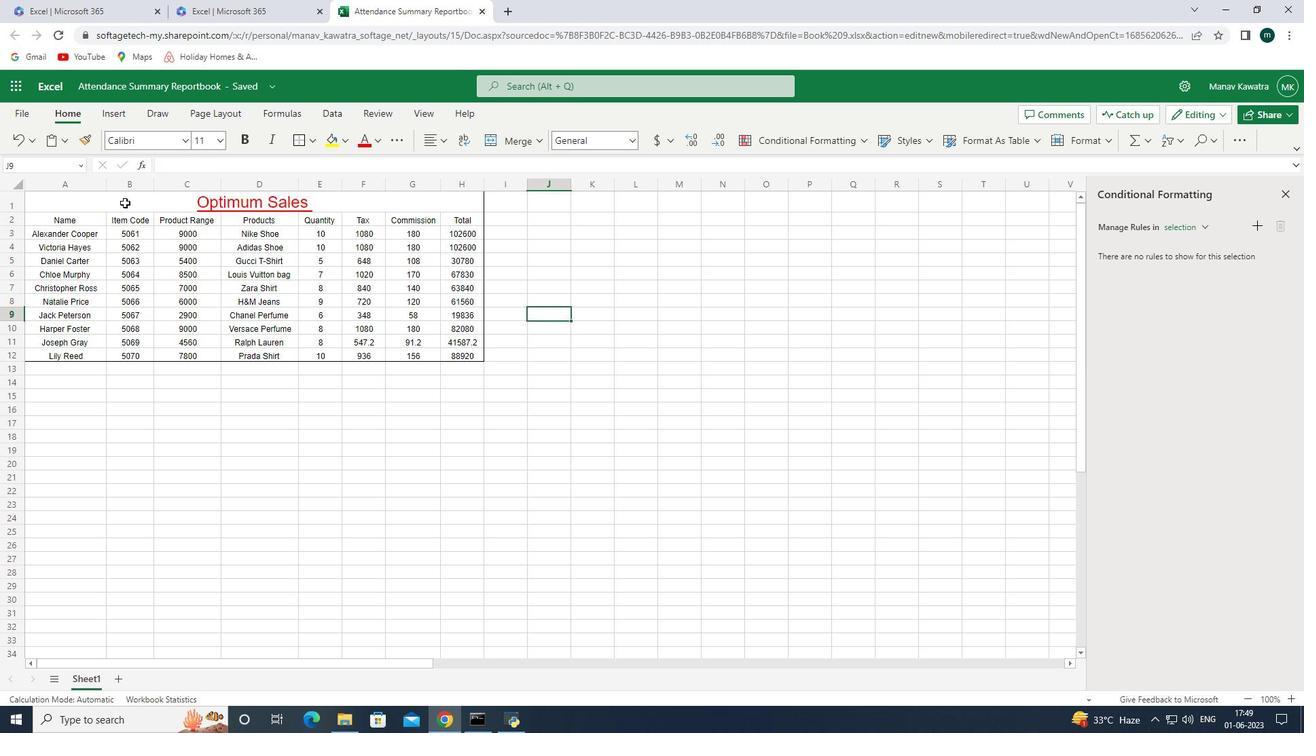 
Action: Mouse moved to (1277, 226)
Screenshot: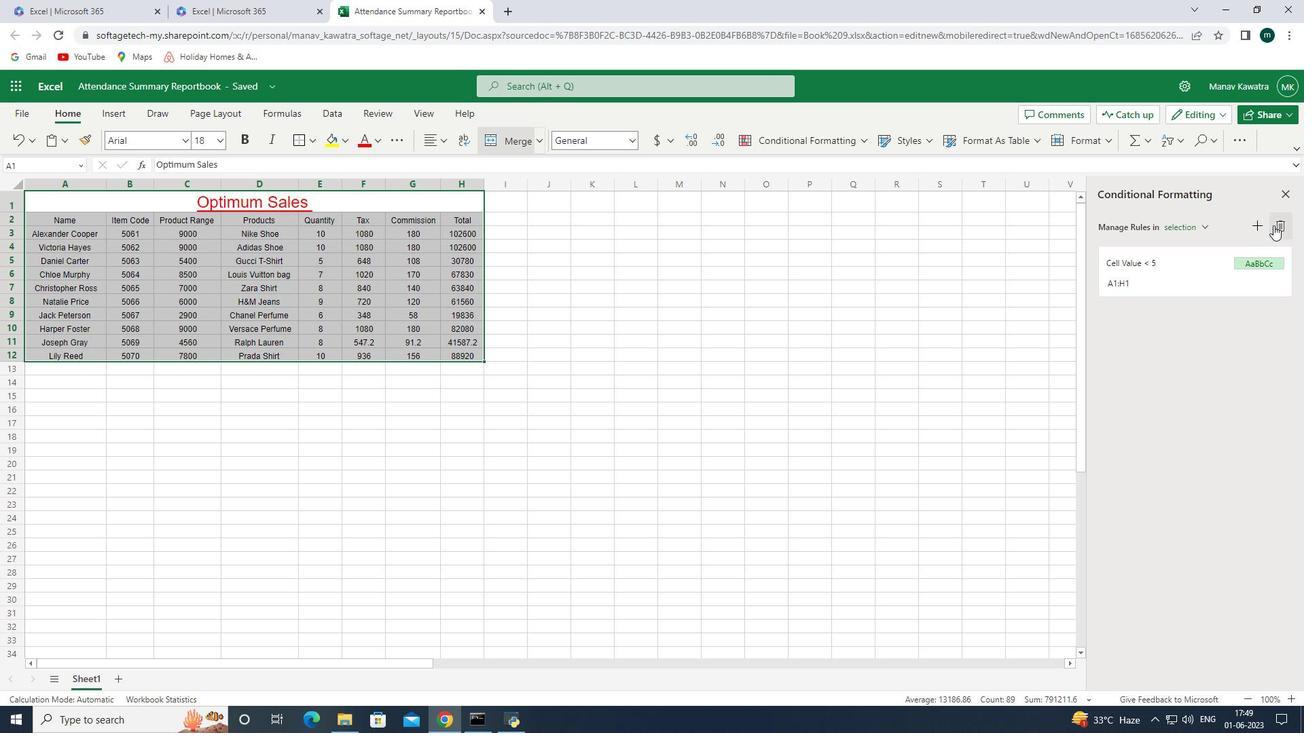 
Action: Mouse pressed left at (1277, 226)
Screenshot: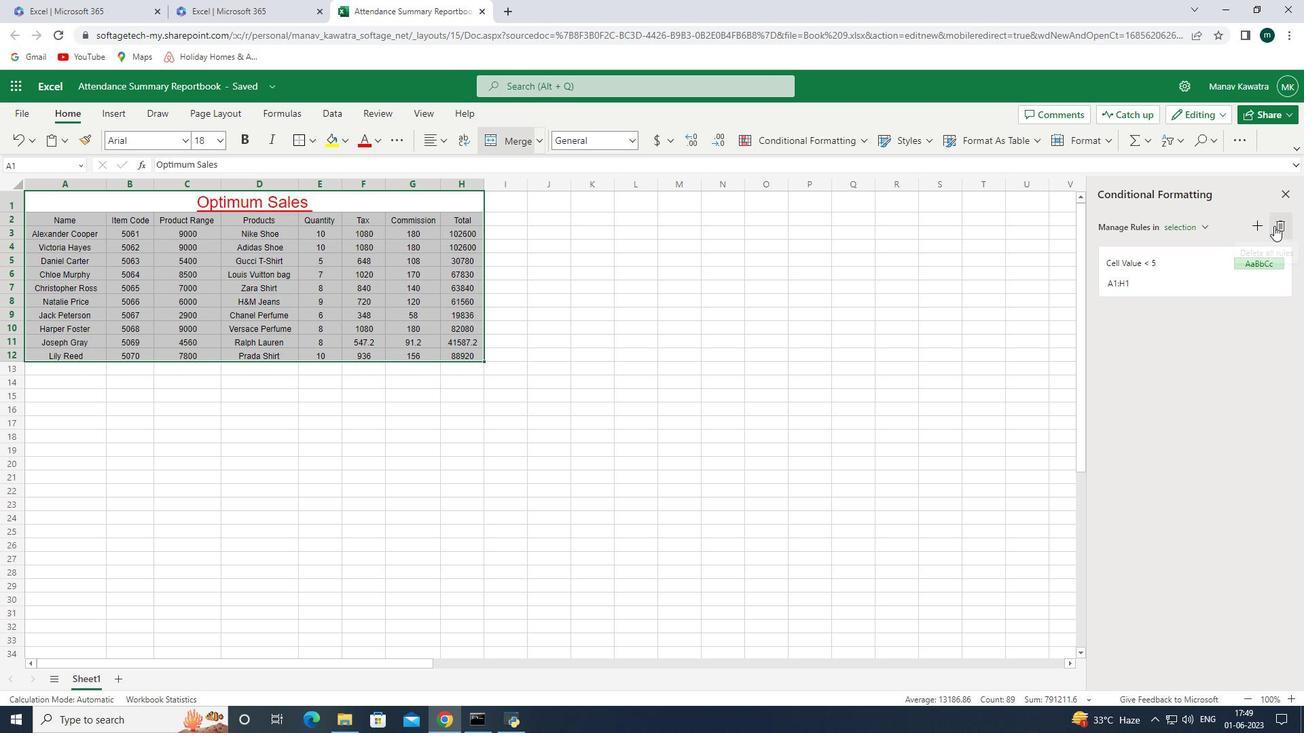 
Action: Mouse moved to (1287, 197)
Screenshot: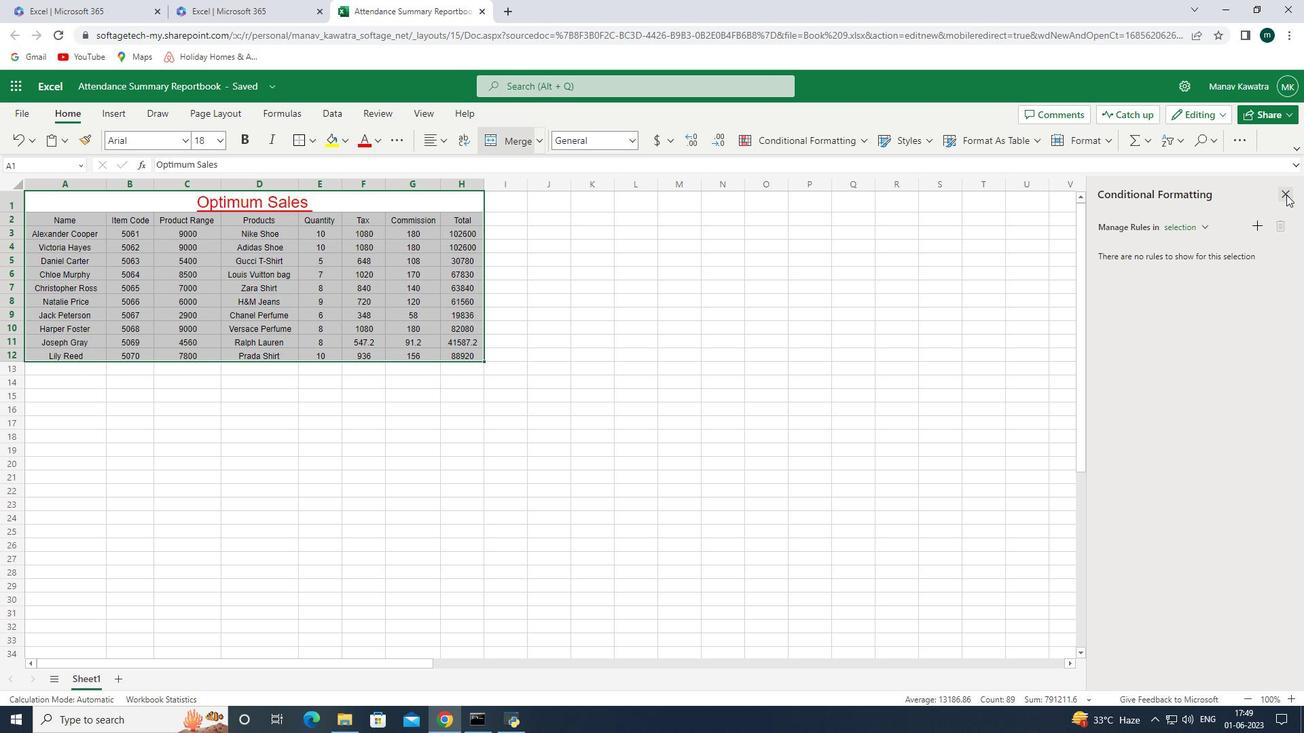 
Action: Mouse pressed left at (1287, 197)
Screenshot: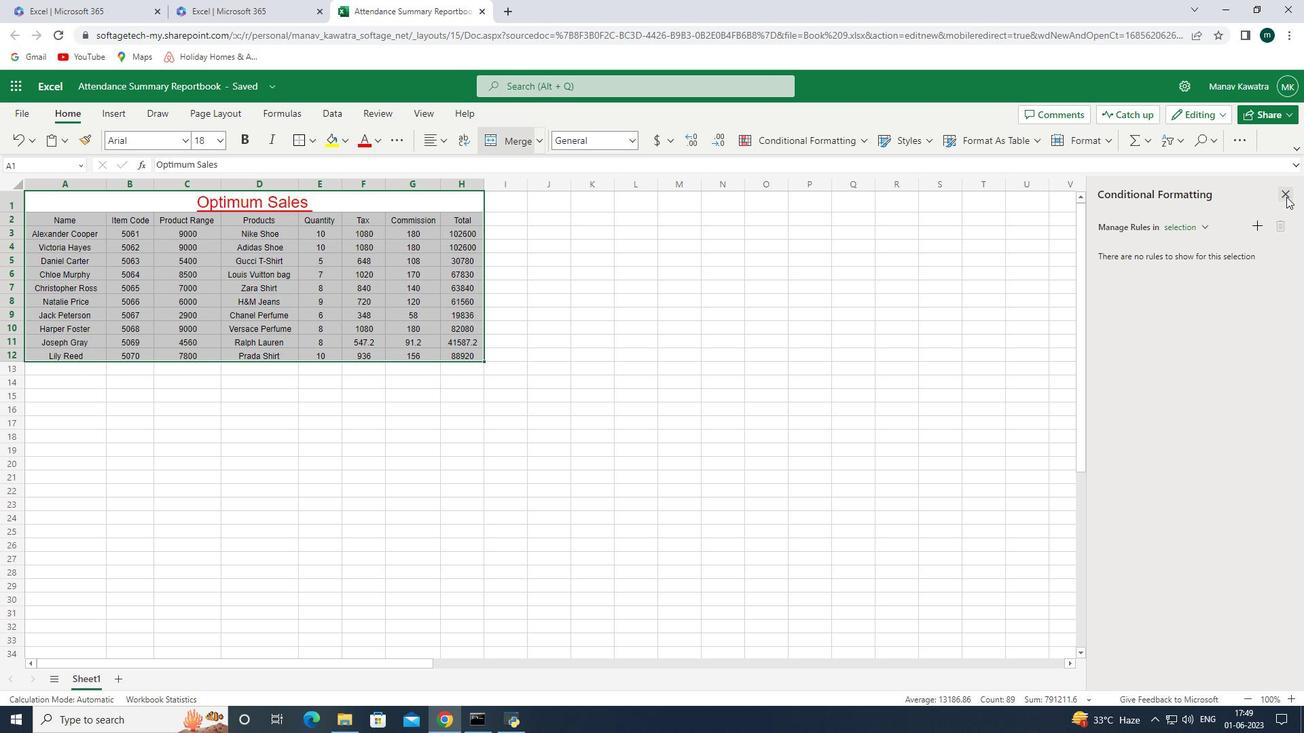 
Action: Mouse moved to (851, 140)
Screenshot: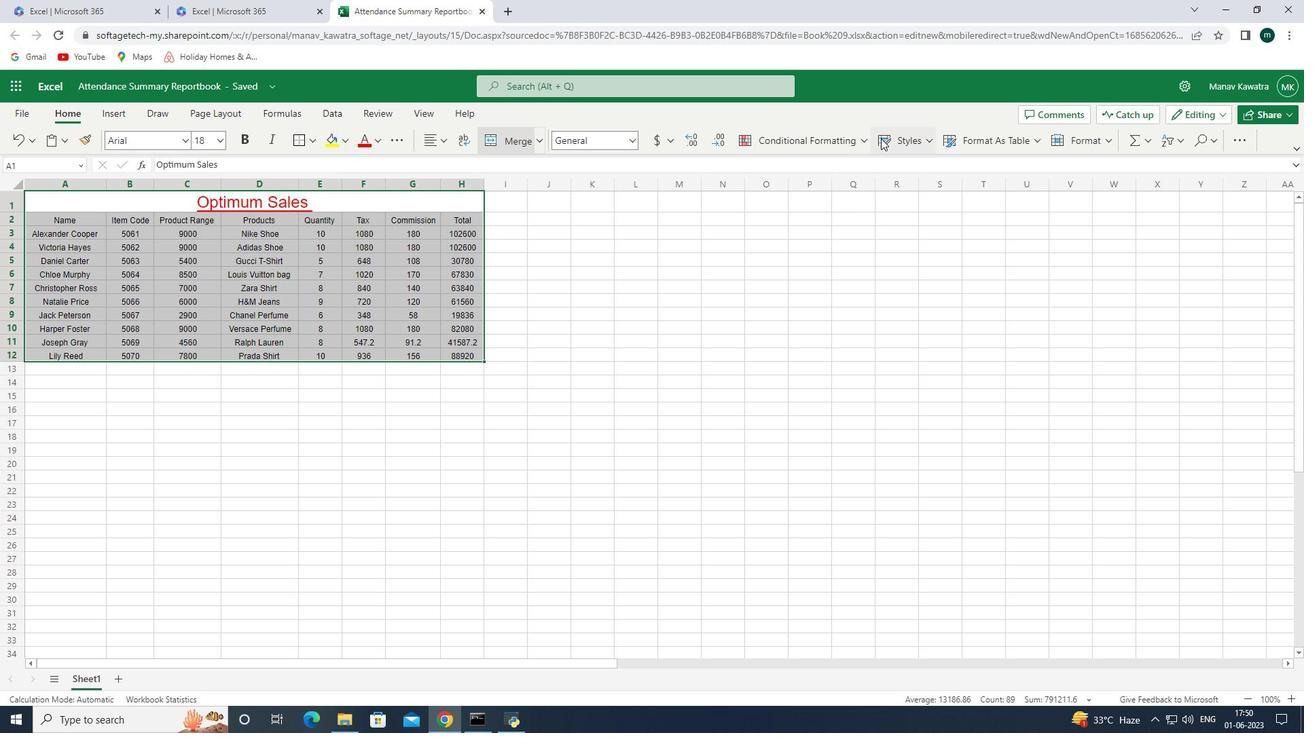 
Action: Mouse pressed left at (851, 140)
Screenshot: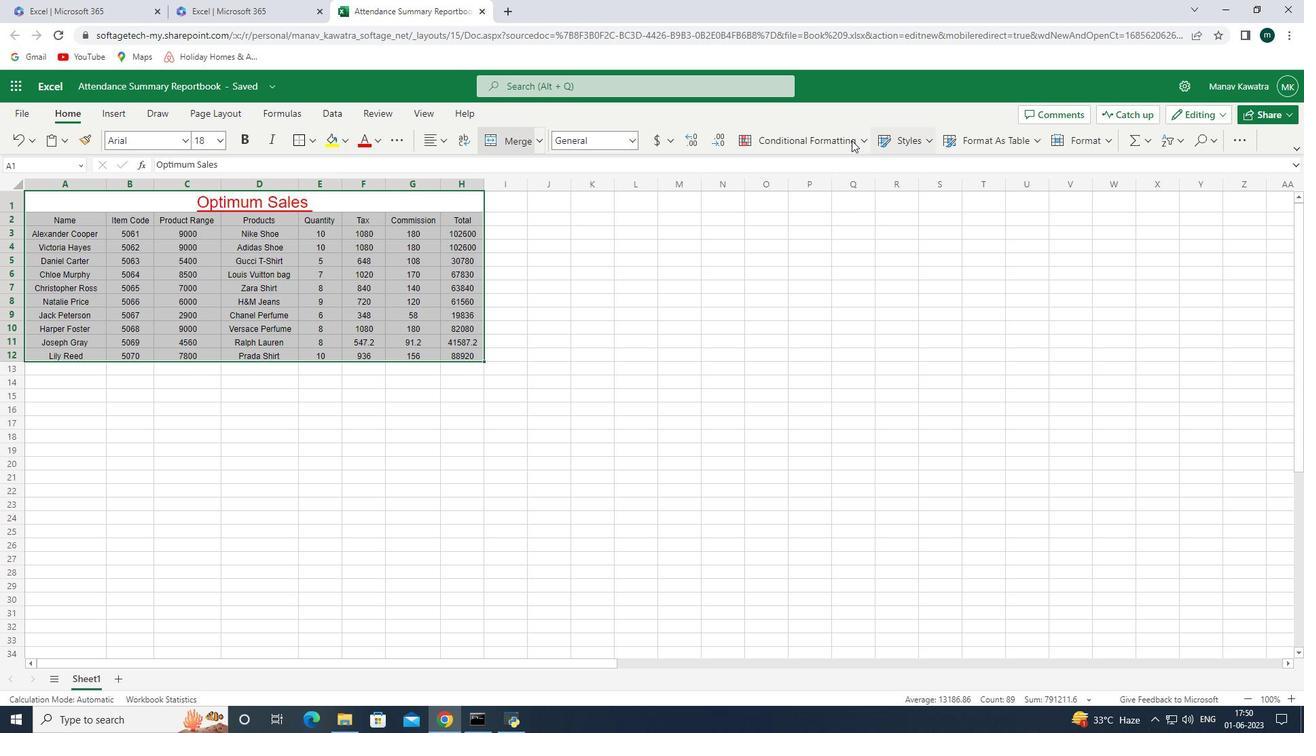 
Action: Mouse moved to (908, 215)
Screenshot: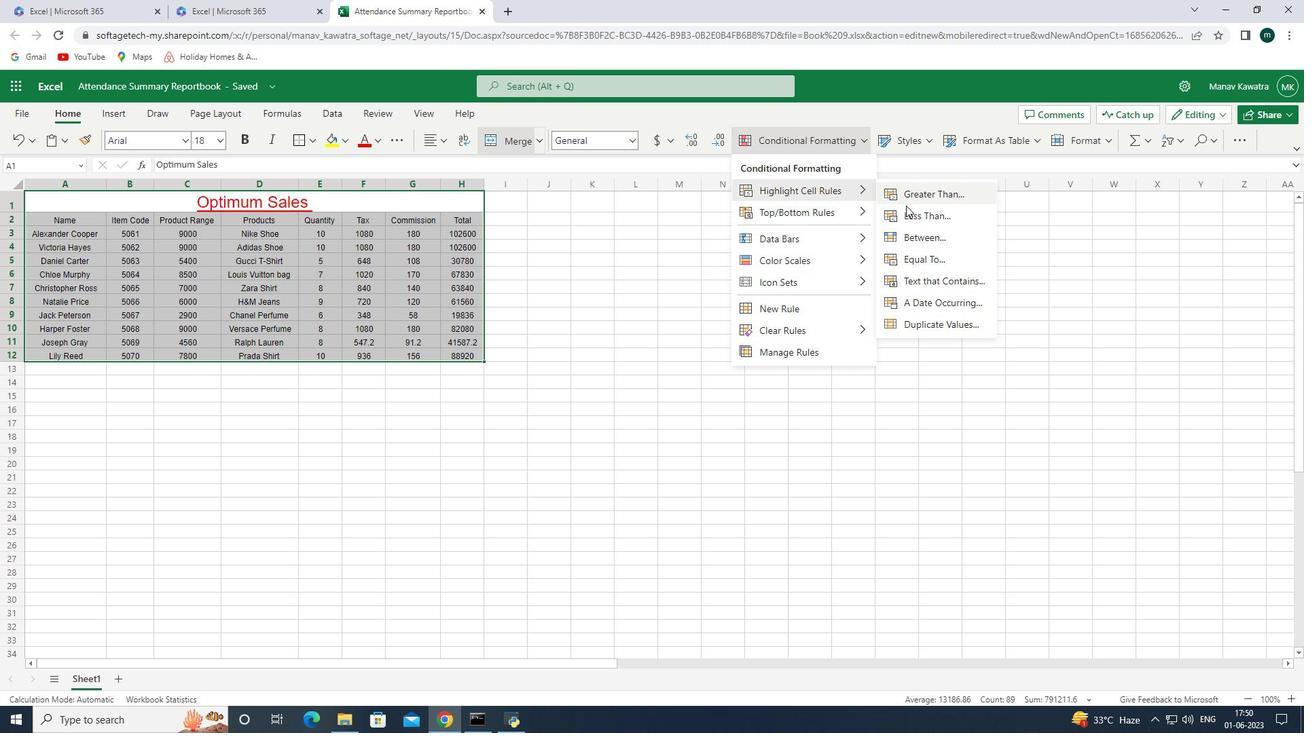 
Action: Mouse pressed left at (908, 215)
Screenshot: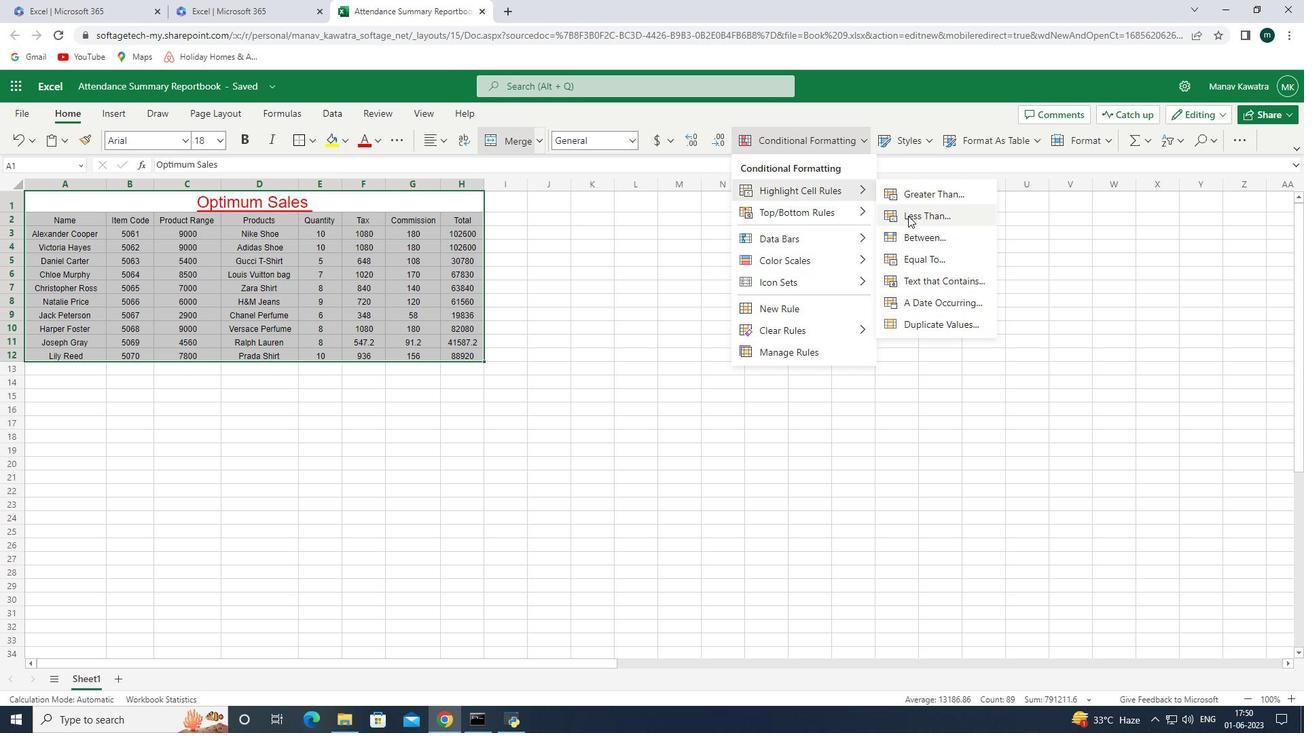 
Action: Mouse moved to (1145, 379)
Screenshot: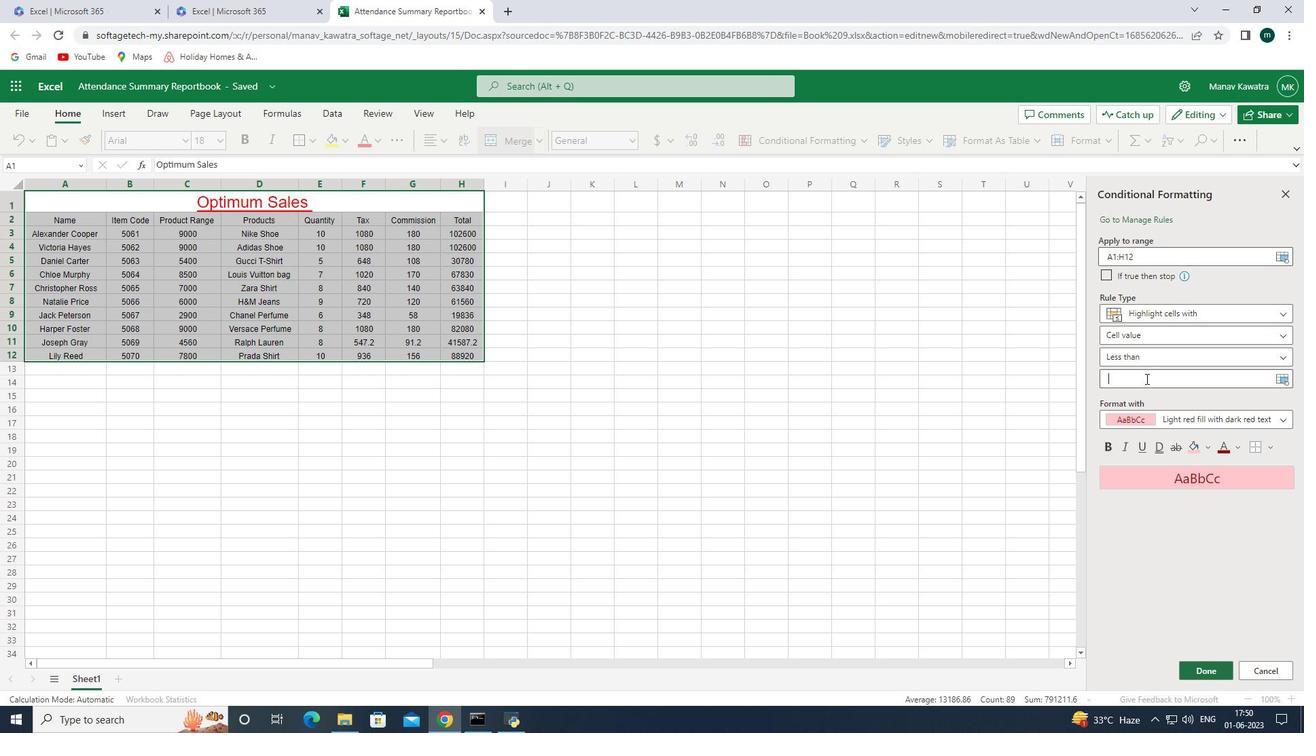 
Action: Mouse pressed left at (1145, 379)
Screenshot: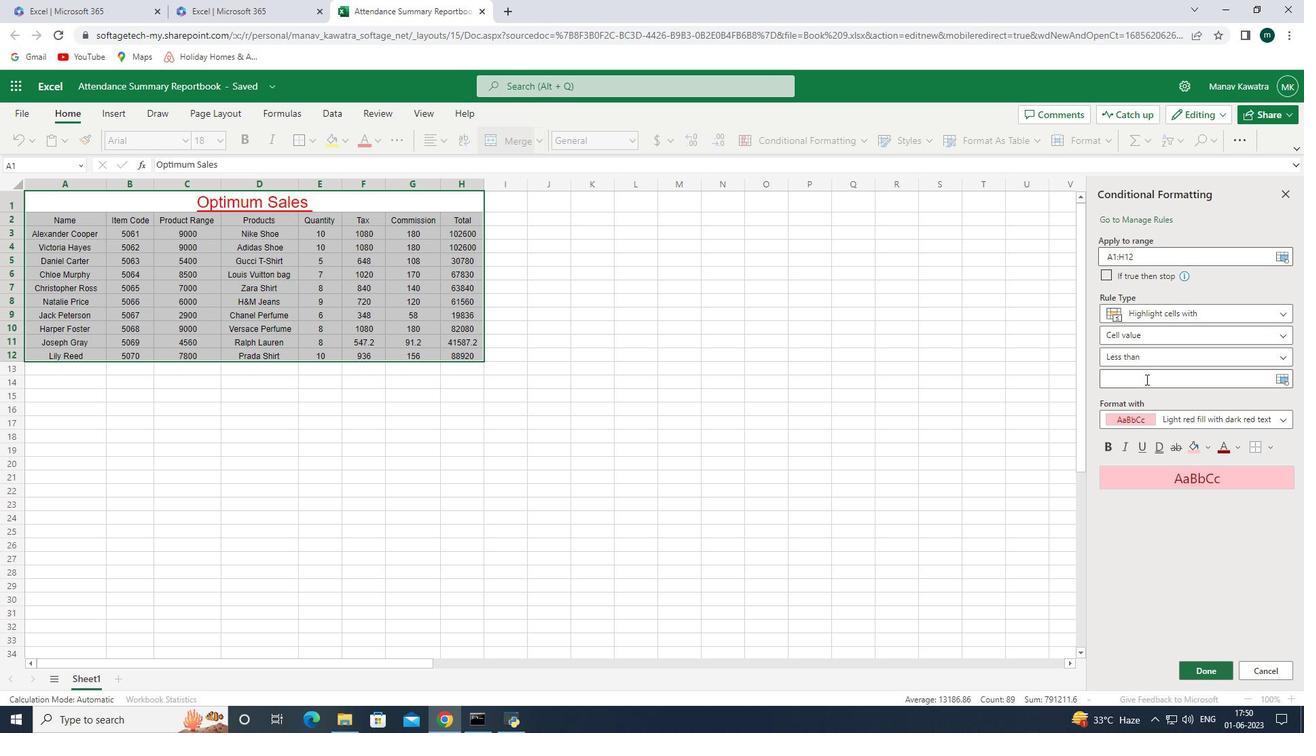 
Action: Key pressed 5
Screenshot: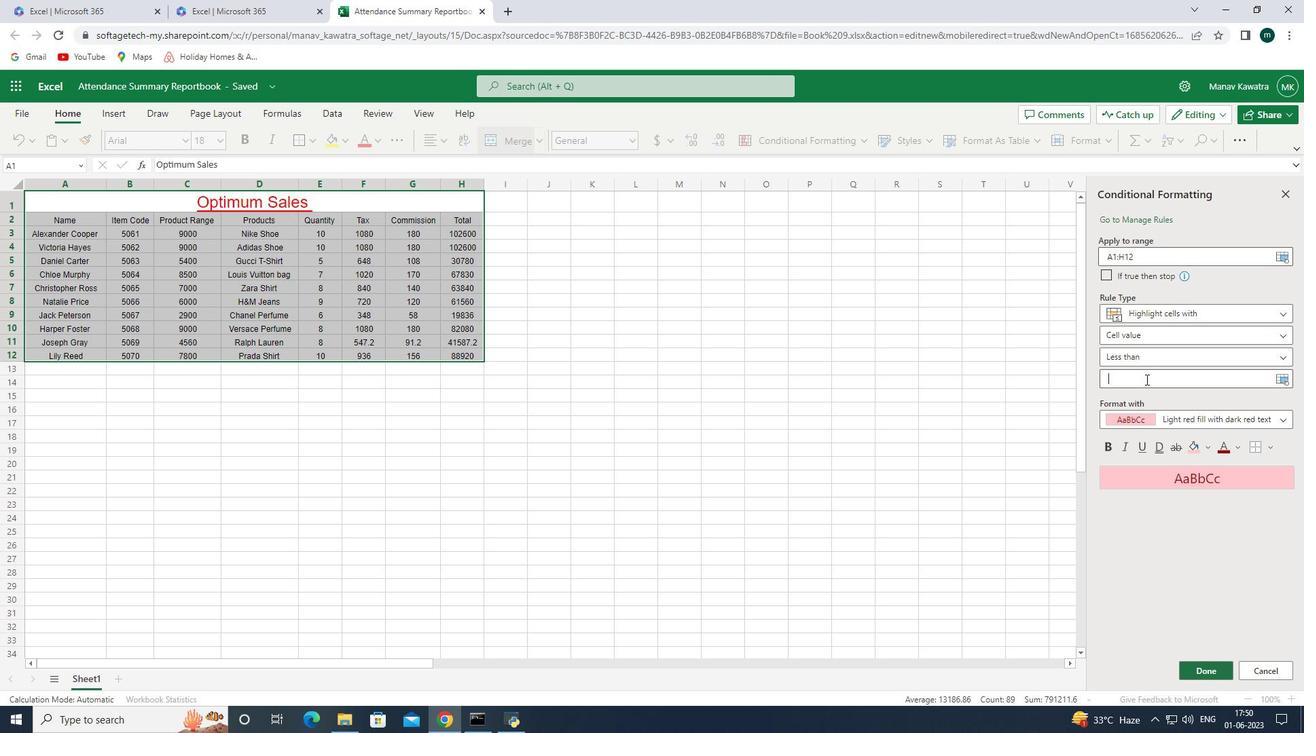 
Action: Mouse moved to (1190, 424)
Screenshot: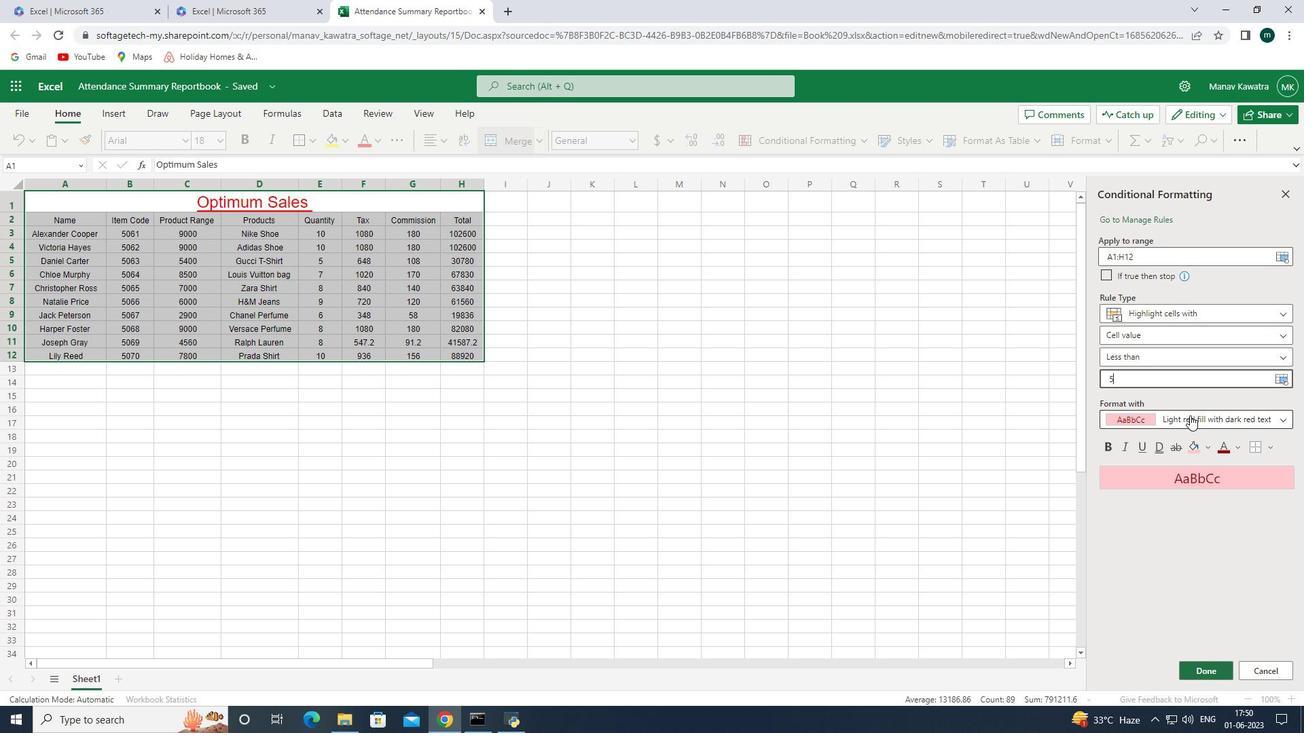 
Action: Mouse pressed left at (1190, 424)
Screenshot: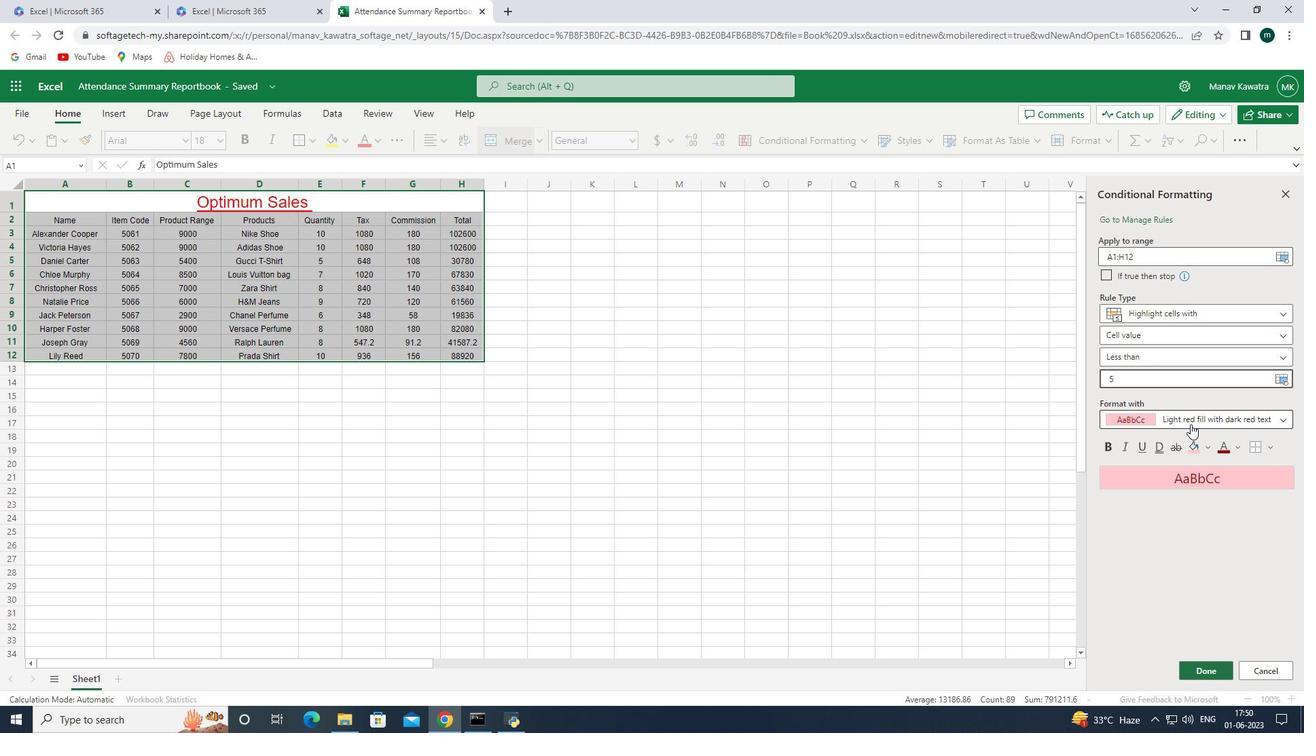 
Action: Mouse moved to (1172, 474)
Screenshot: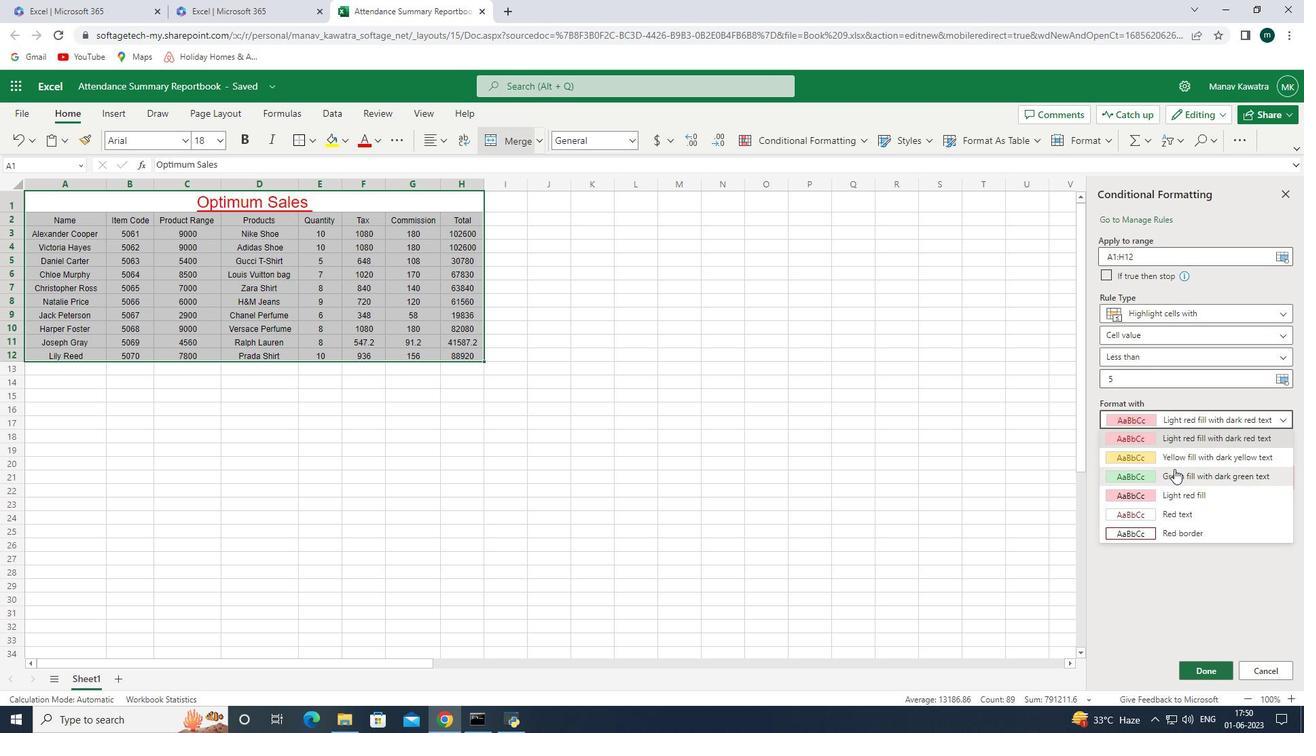 
Action: Mouse pressed left at (1172, 474)
Screenshot: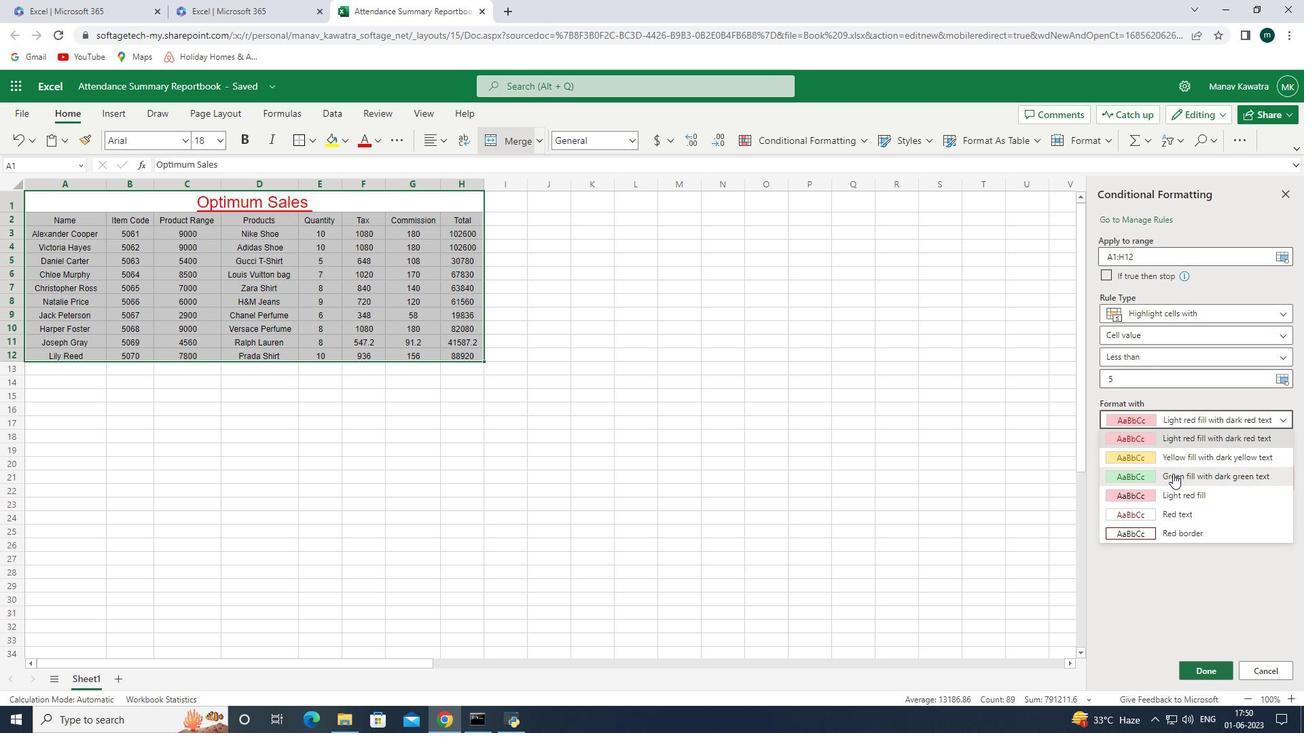 
Action: Mouse moved to (1203, 664)
Screenshot: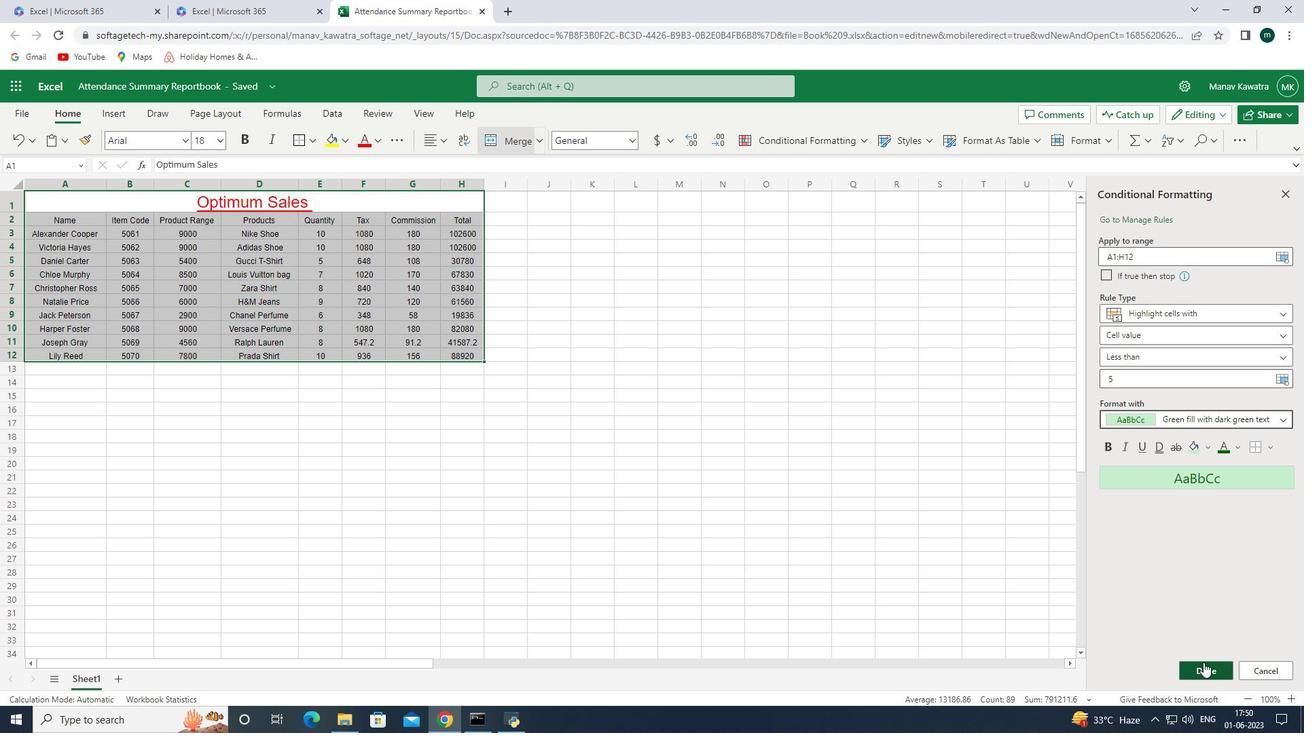 
Action: Mouse pressed left at (1203, 664)
Screenshot: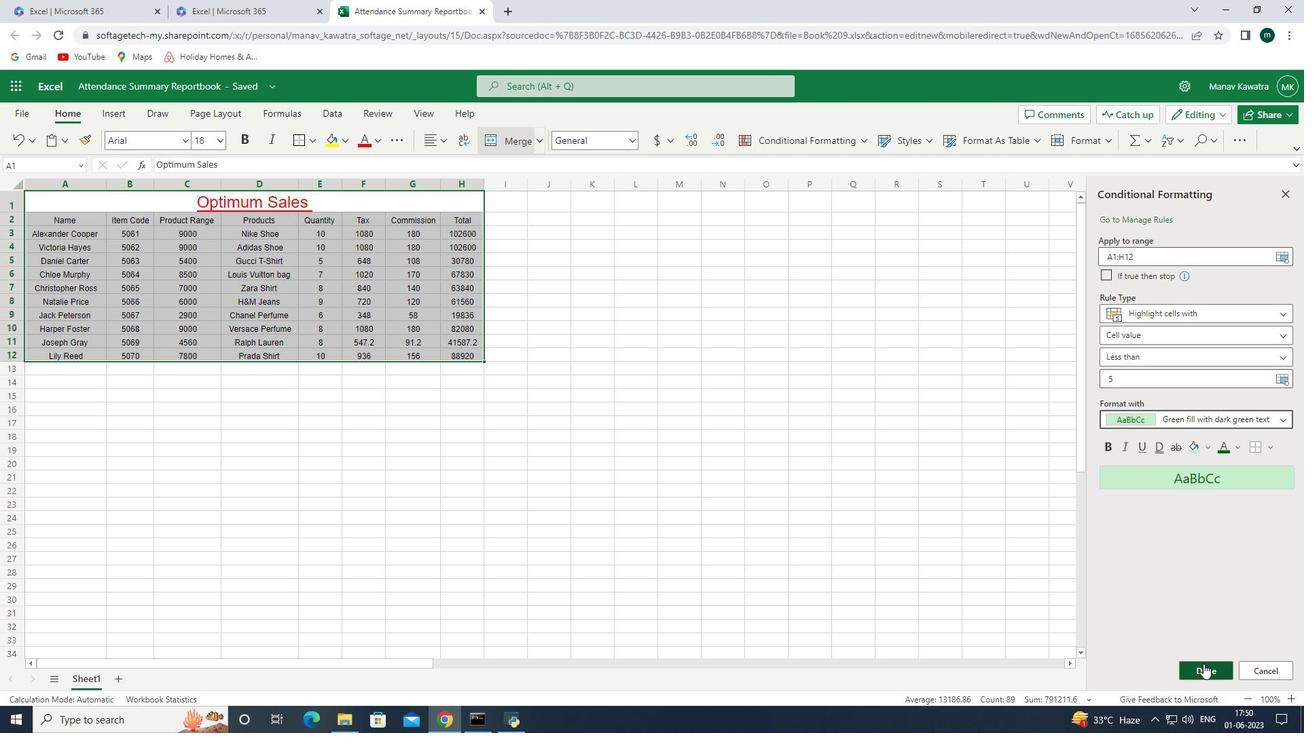 
Action: Mouse moved to (893, 391)
Screenshot: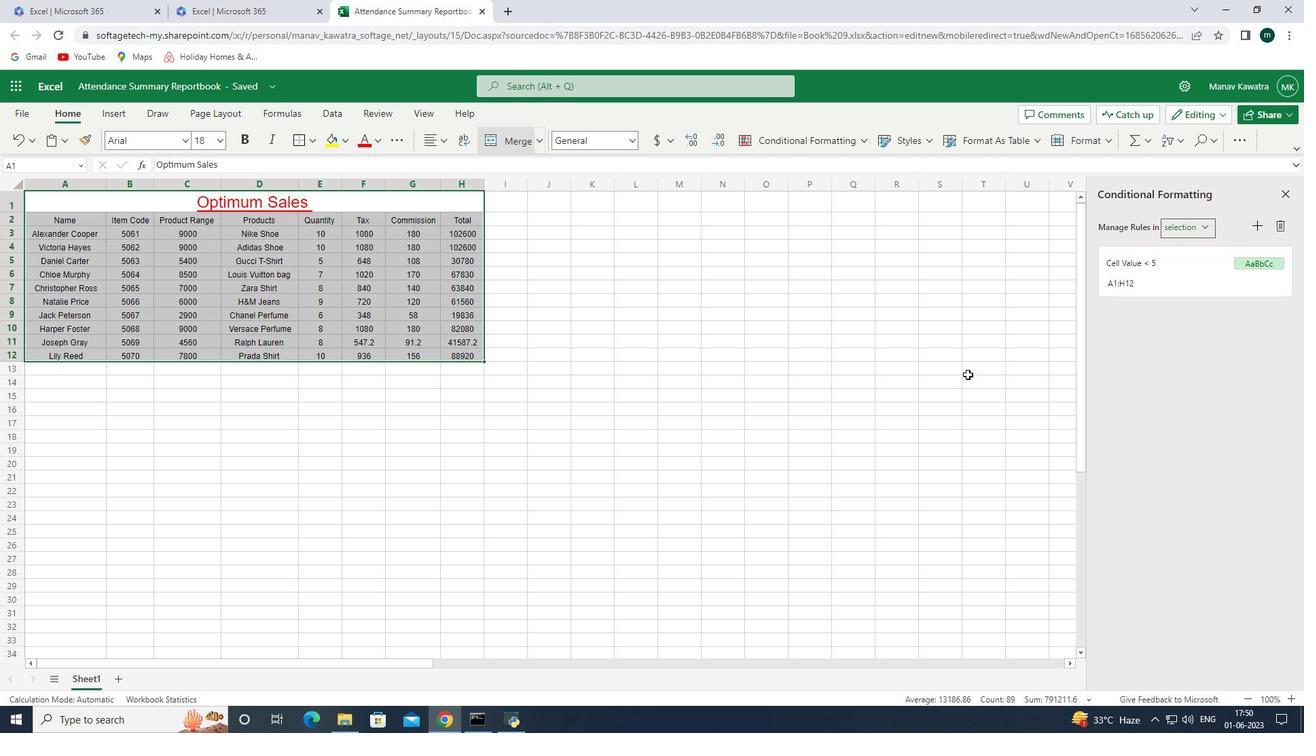 
Action: Mouse pressed left at (893, 391)
Screenshot: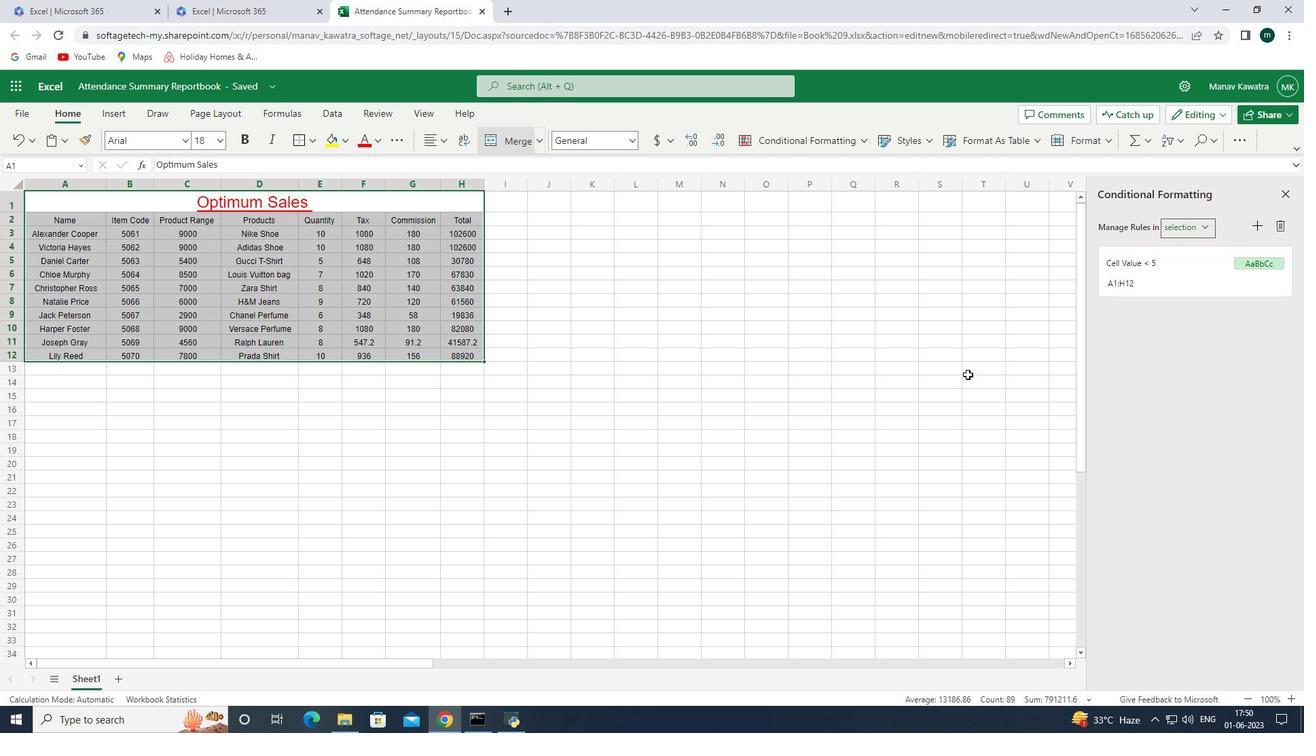 
Action: Mouse moved to (982, 141)
Screenshot: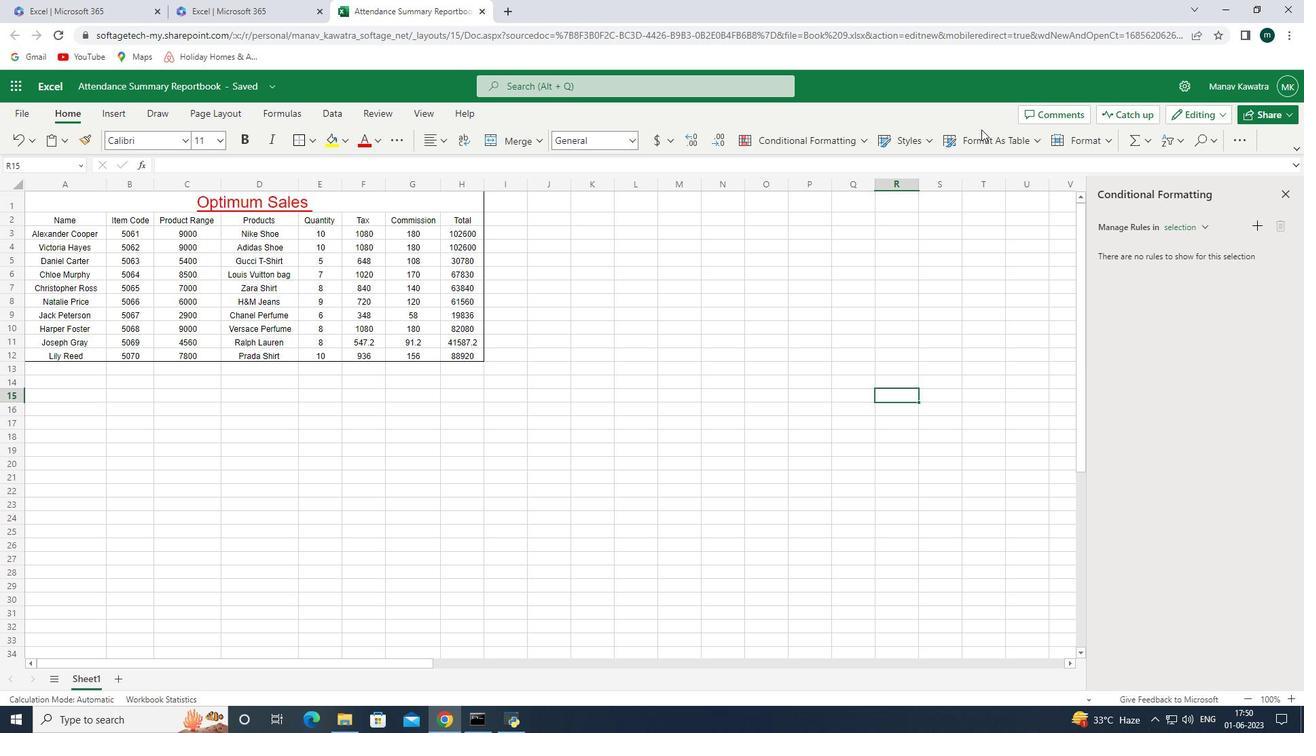 
Action: Mouse pressed left at (982, 141)
Screenshot: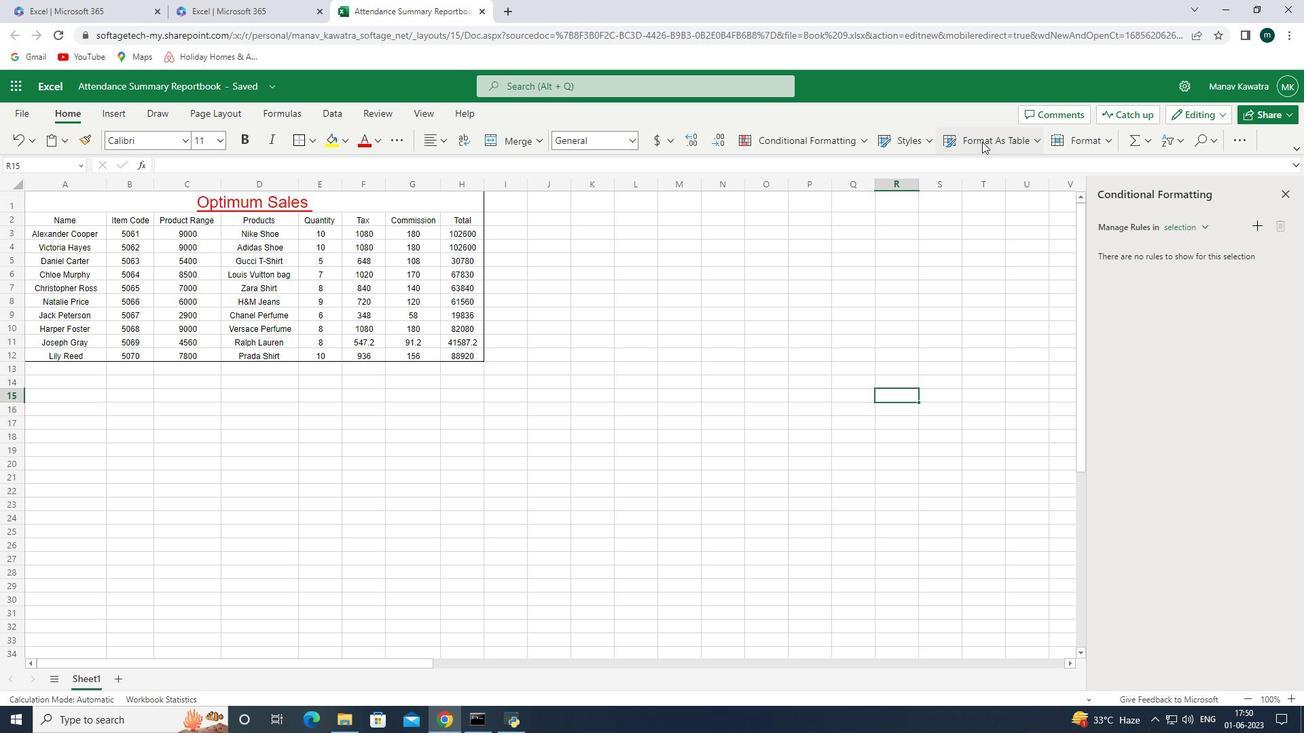 
Action: Mouse moved to (65, 201)
Screenshot: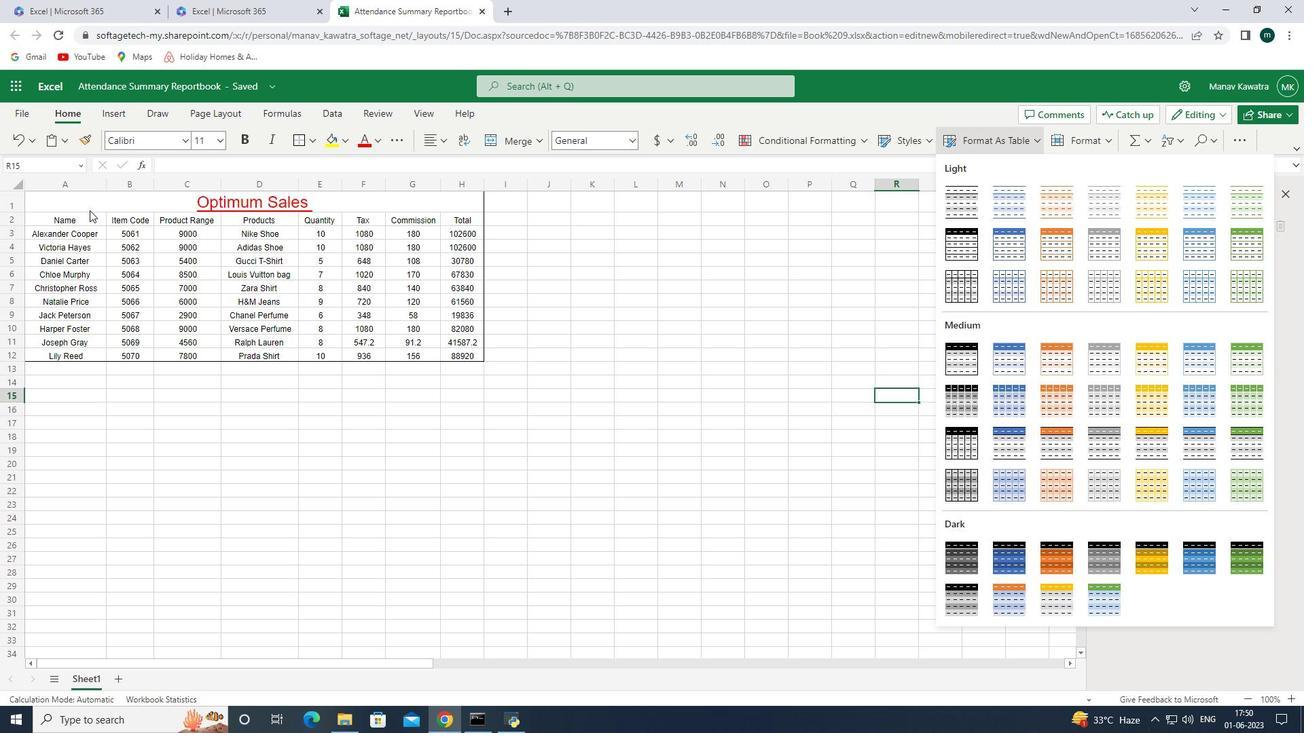 
Action: Mouse pressed left at (65, 201)
Screenshot: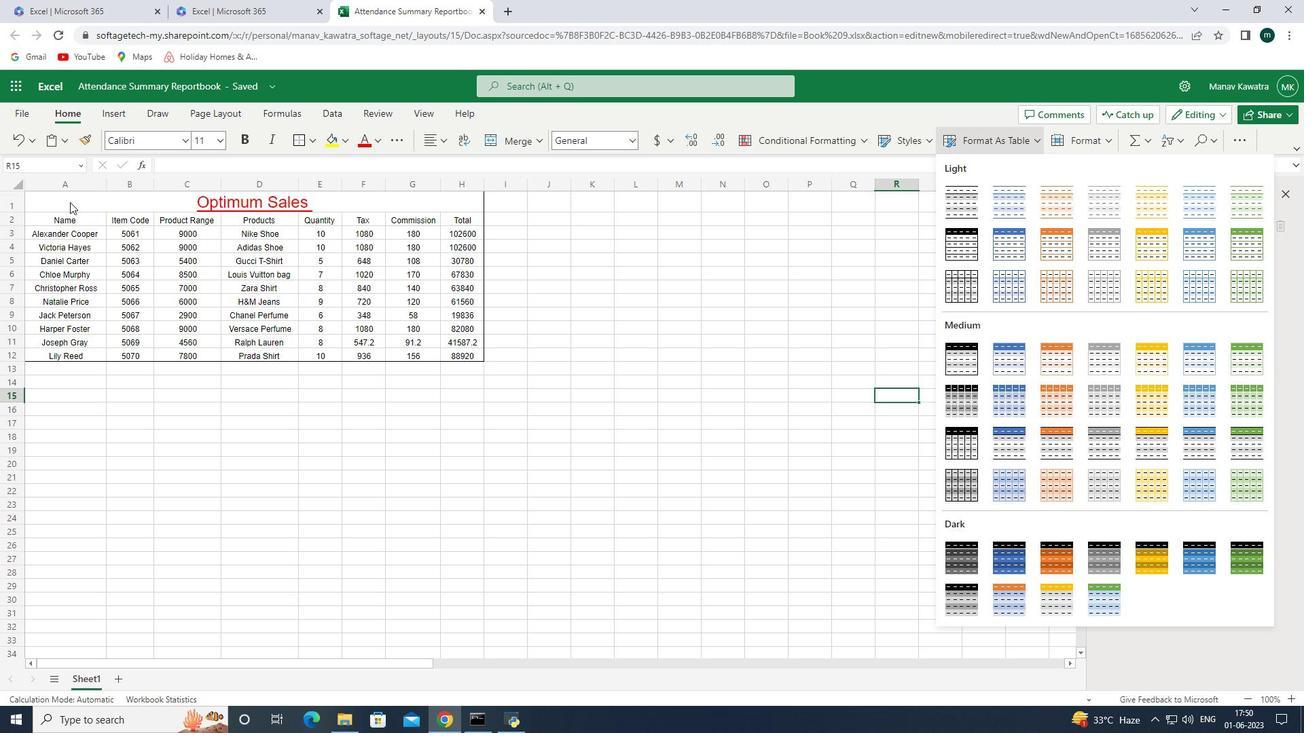 
Action: Mouse moved to (51, 200)
Screenshot: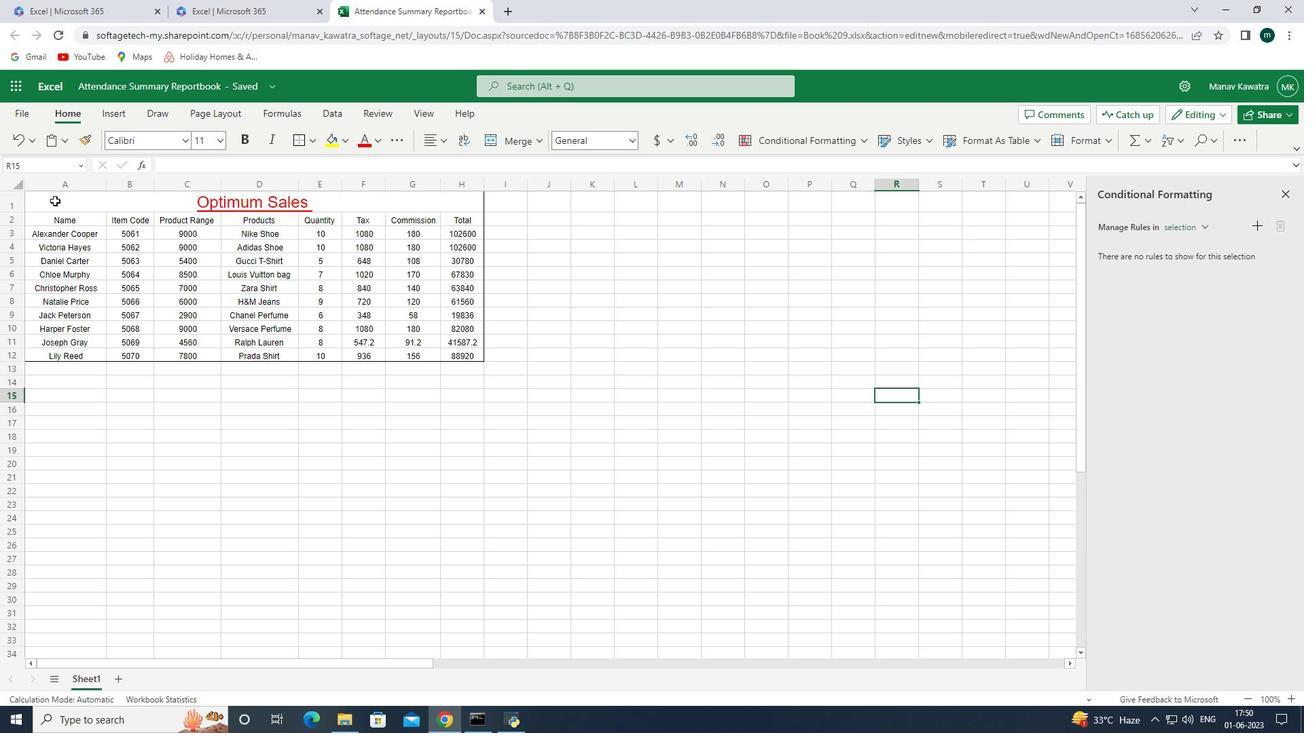 
Action: Mouse pressed left at (51, 200)
Screenshot: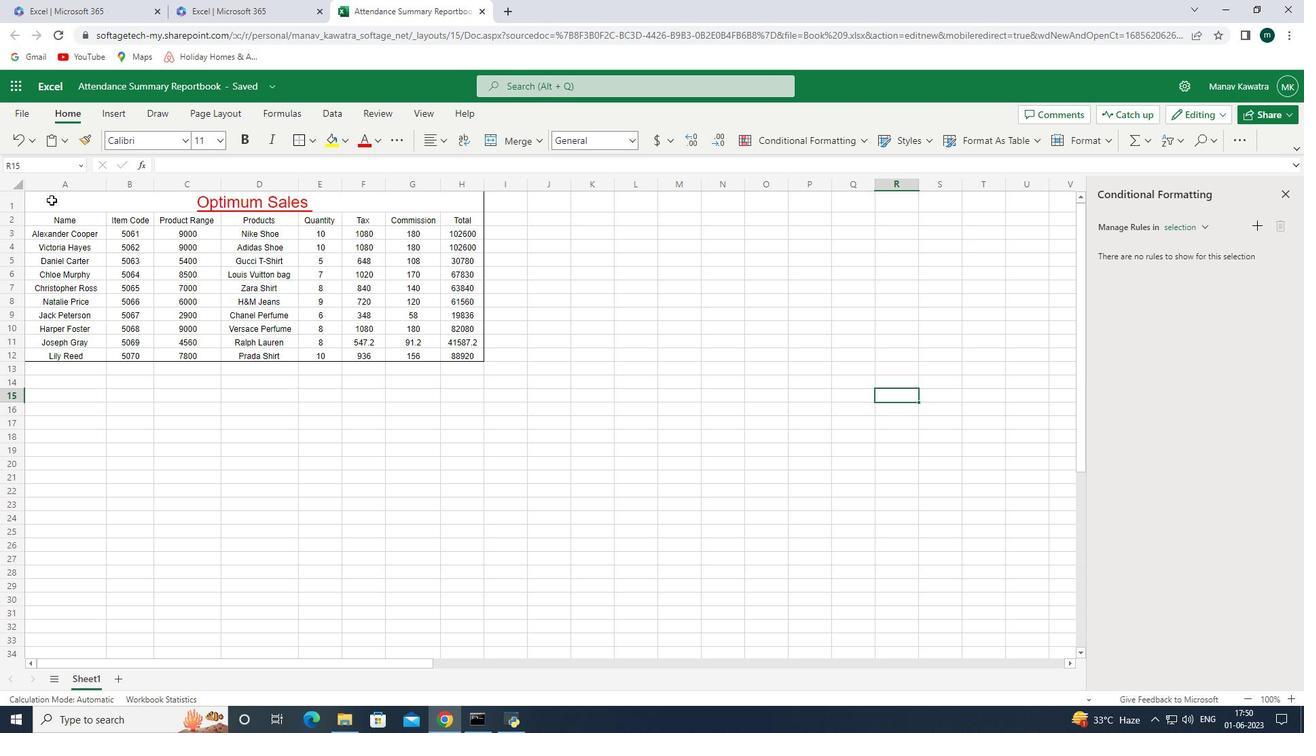 
Action: Mouse moved to (970, 140)
Screenshot: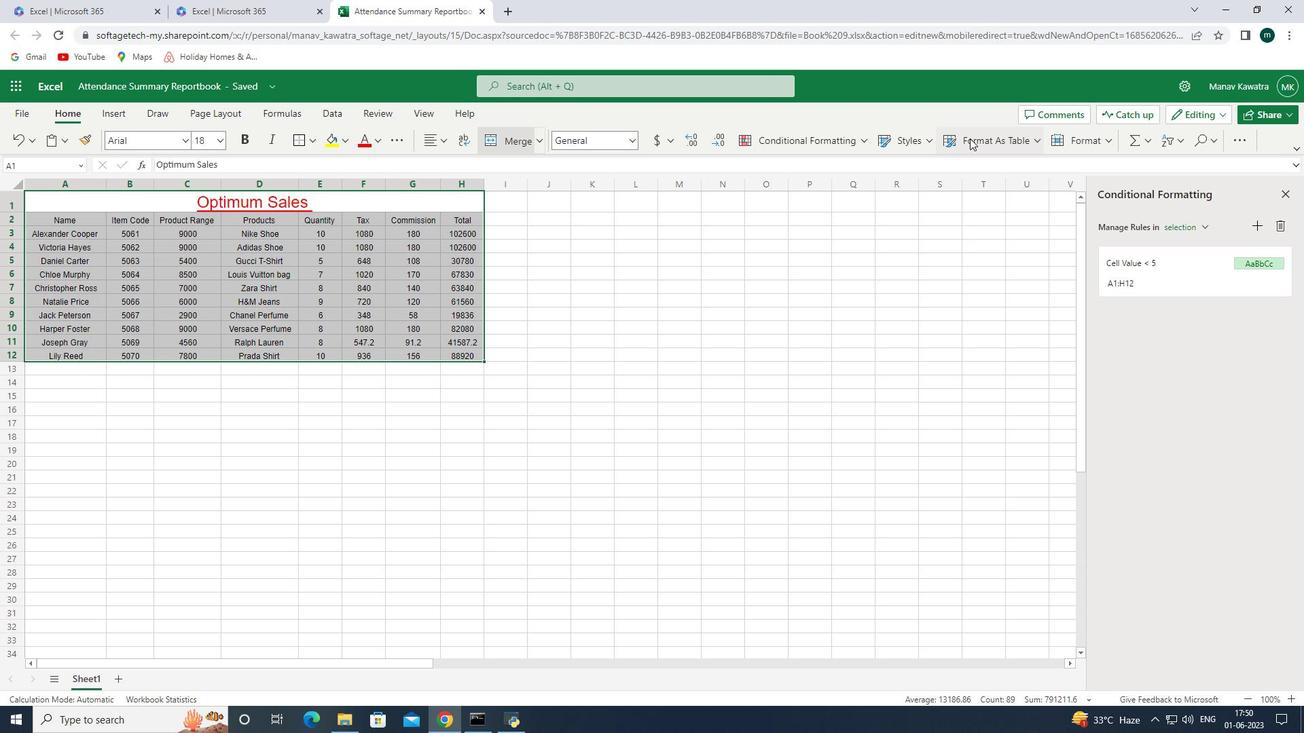 
Action: Mouse pressed left at (970, 140)
Screenshot: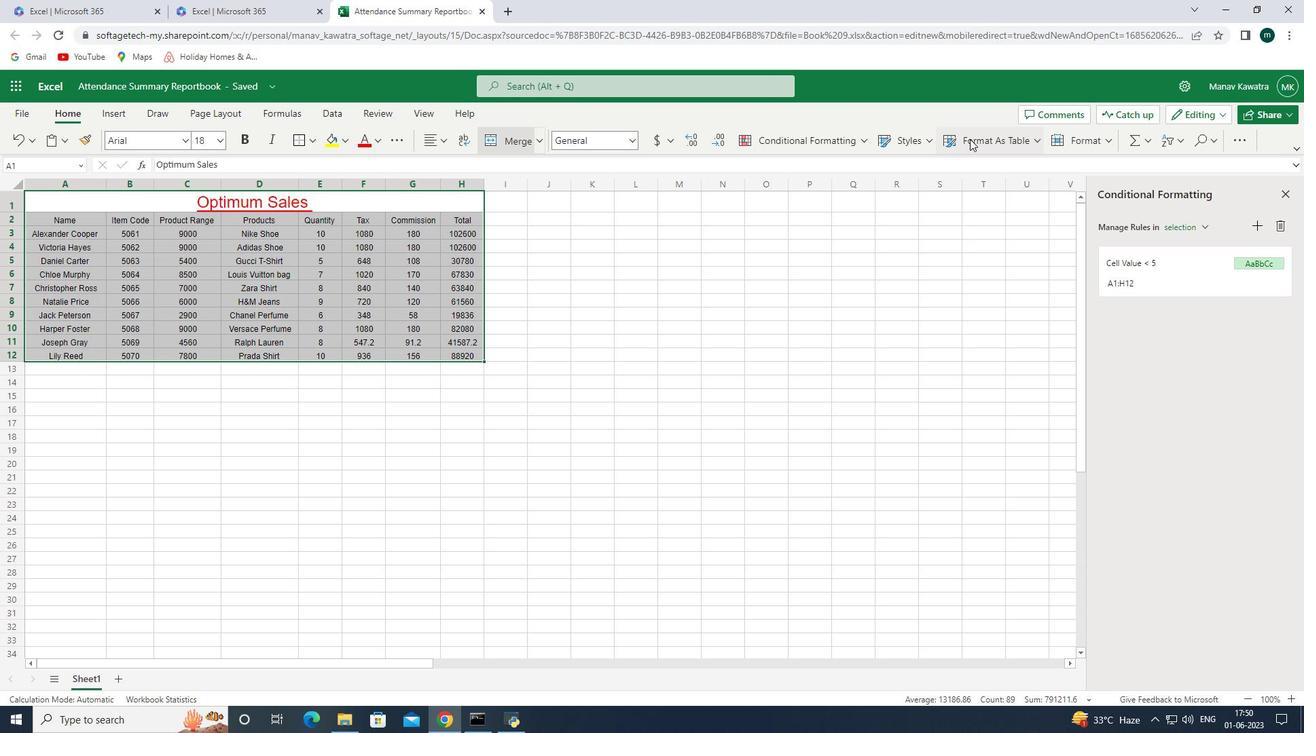
Action: Mouse moved to (1050, 362)
Screenshot: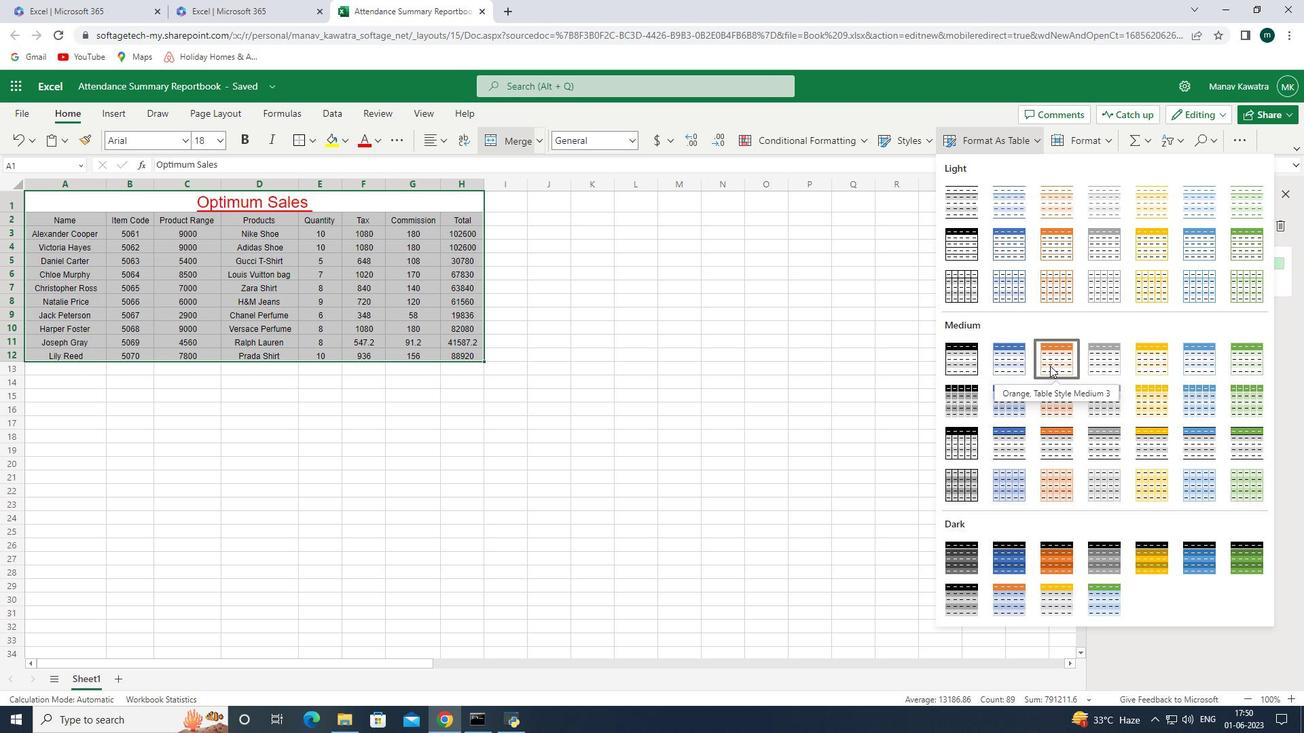 
Action: Mouse pressed left at (1050, 362)
Screenshot: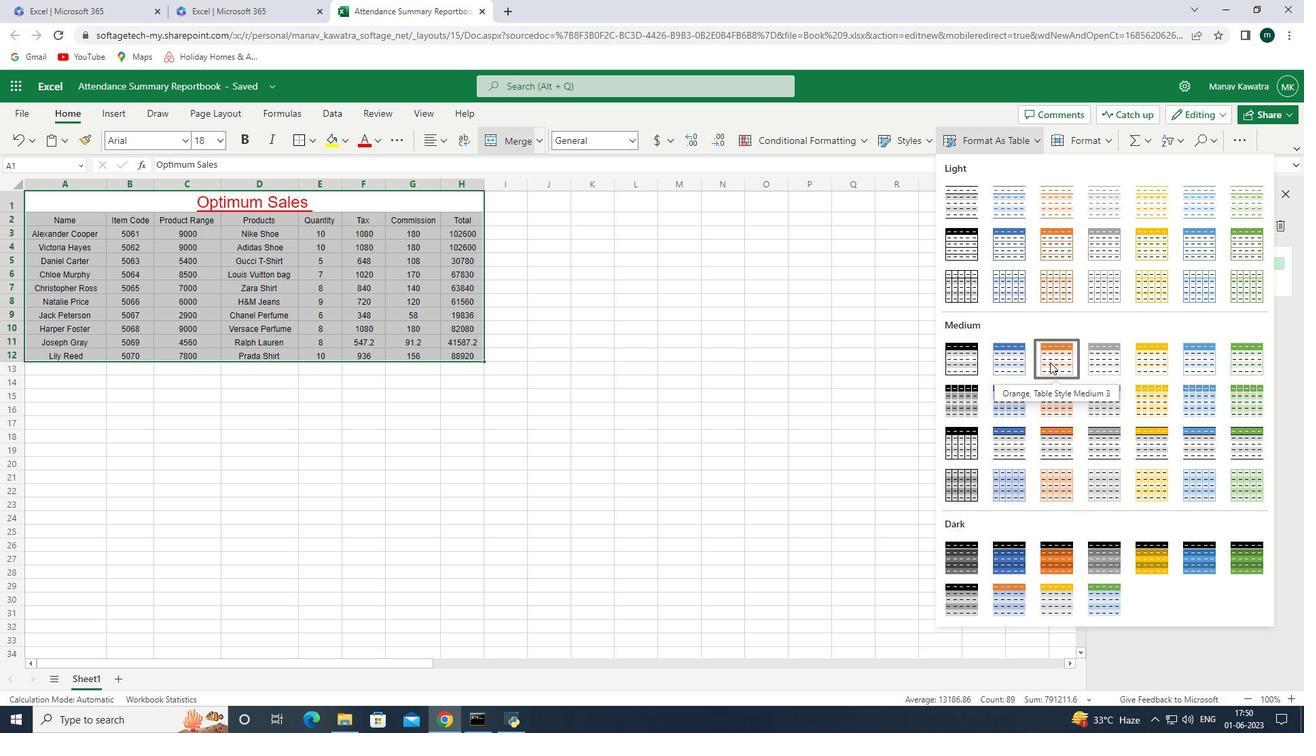 
Action: Mouse moved to (718, 426)
Screenshot: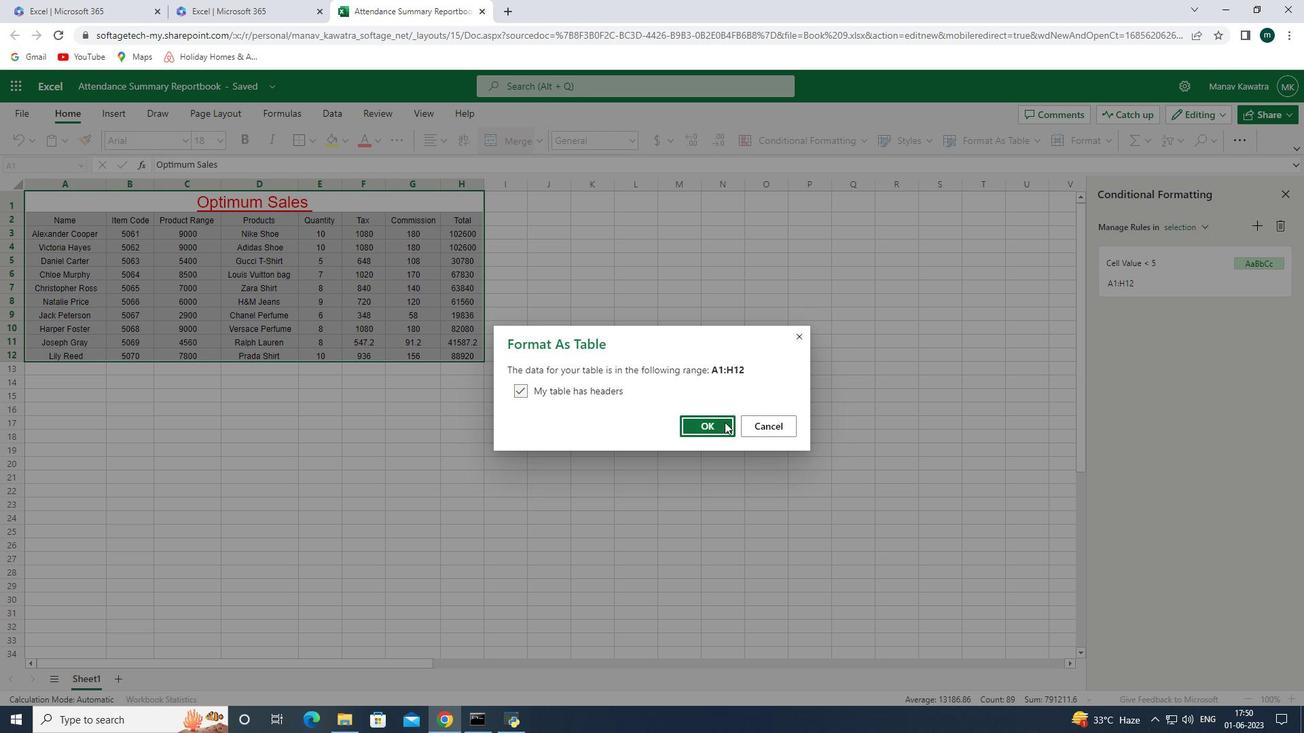 
Action: Mouse pressed left at (718, 426)
Screenshot: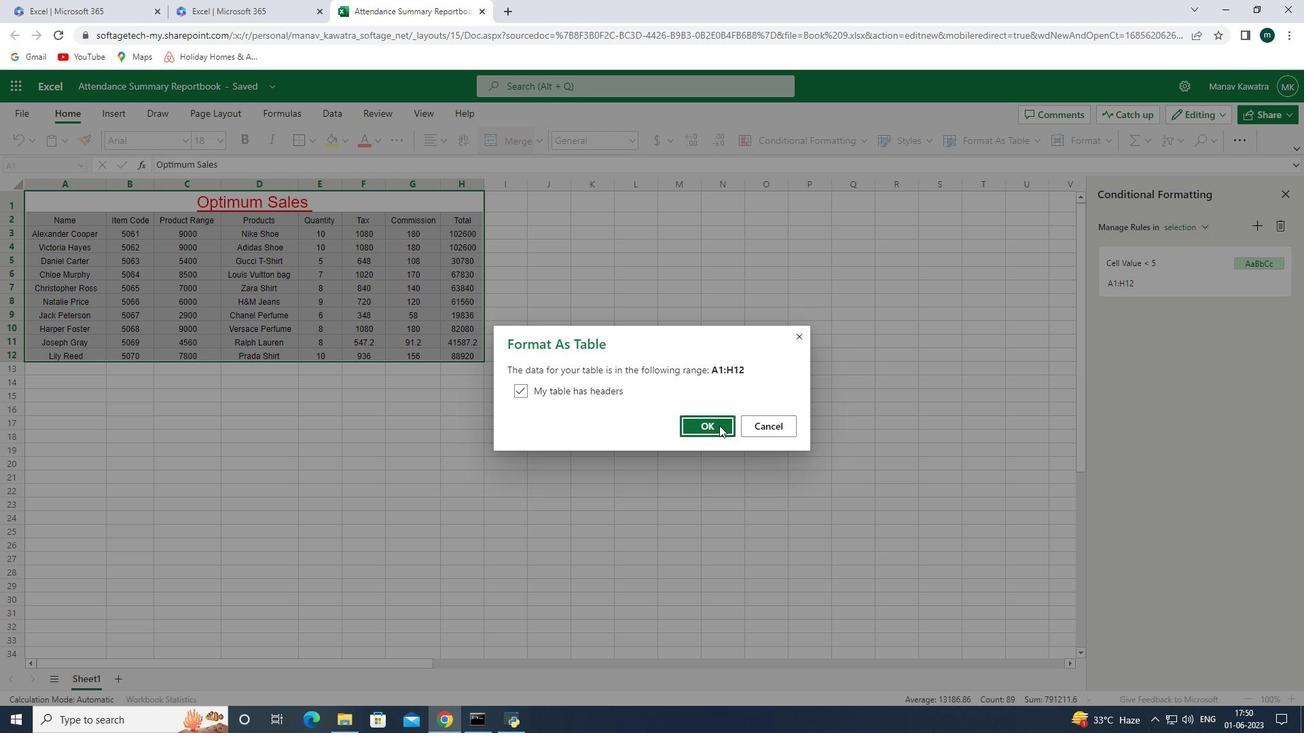 
Action: Mouse moved to (695, 435)
Screenshot: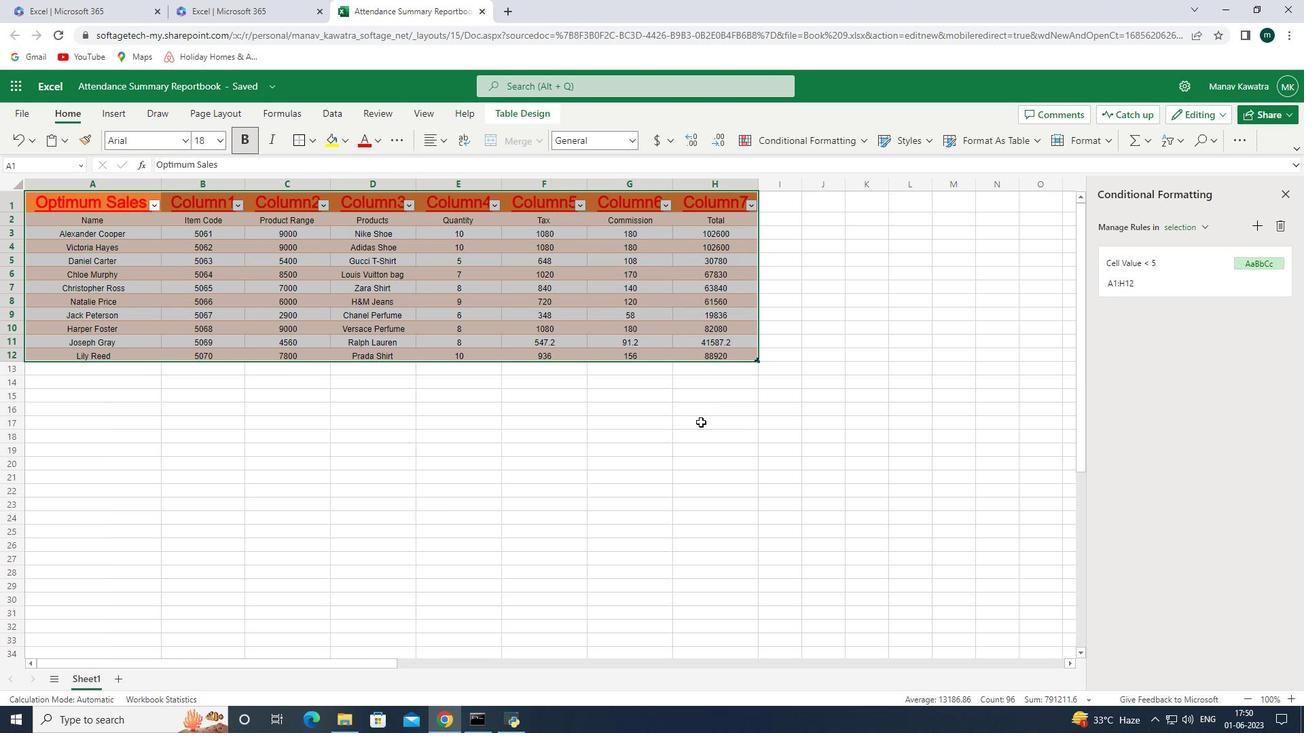 
Action: Mouse pressed left at (695, 435)
Screenshot: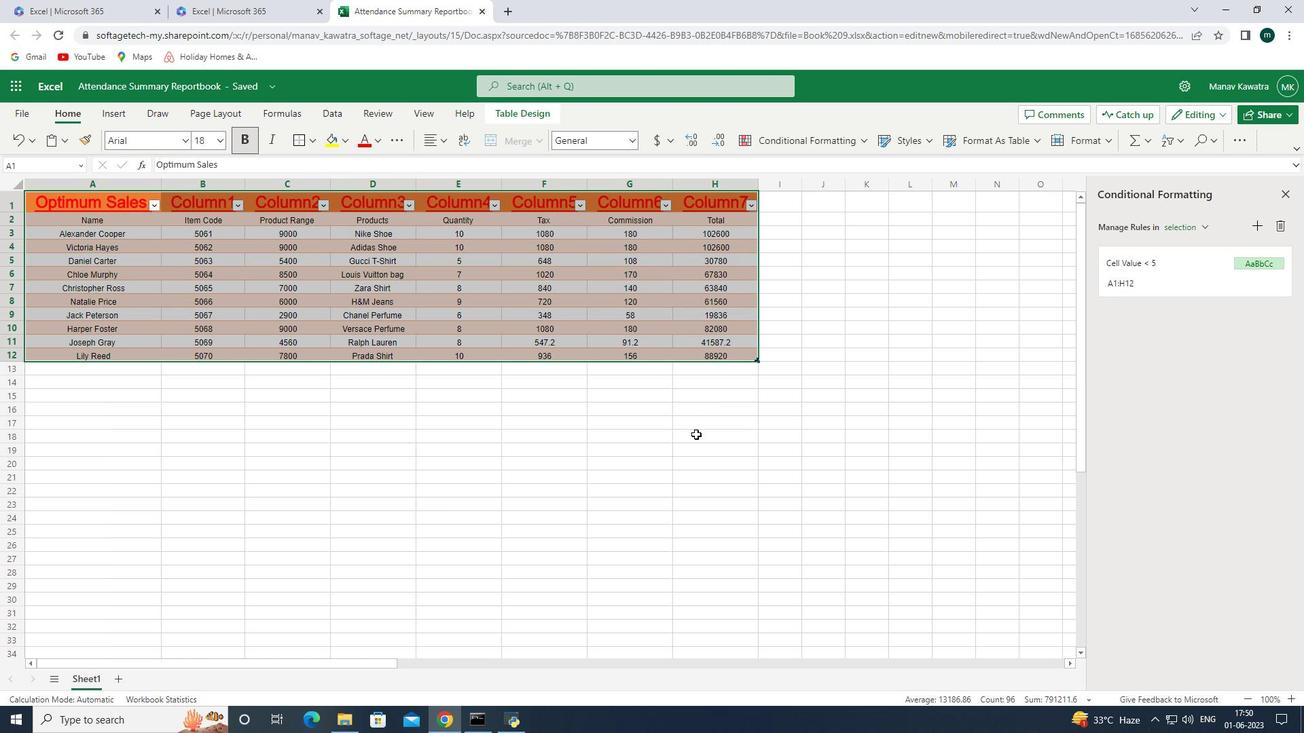 
Action: Mouse moved to (569, 318)
Screenshot: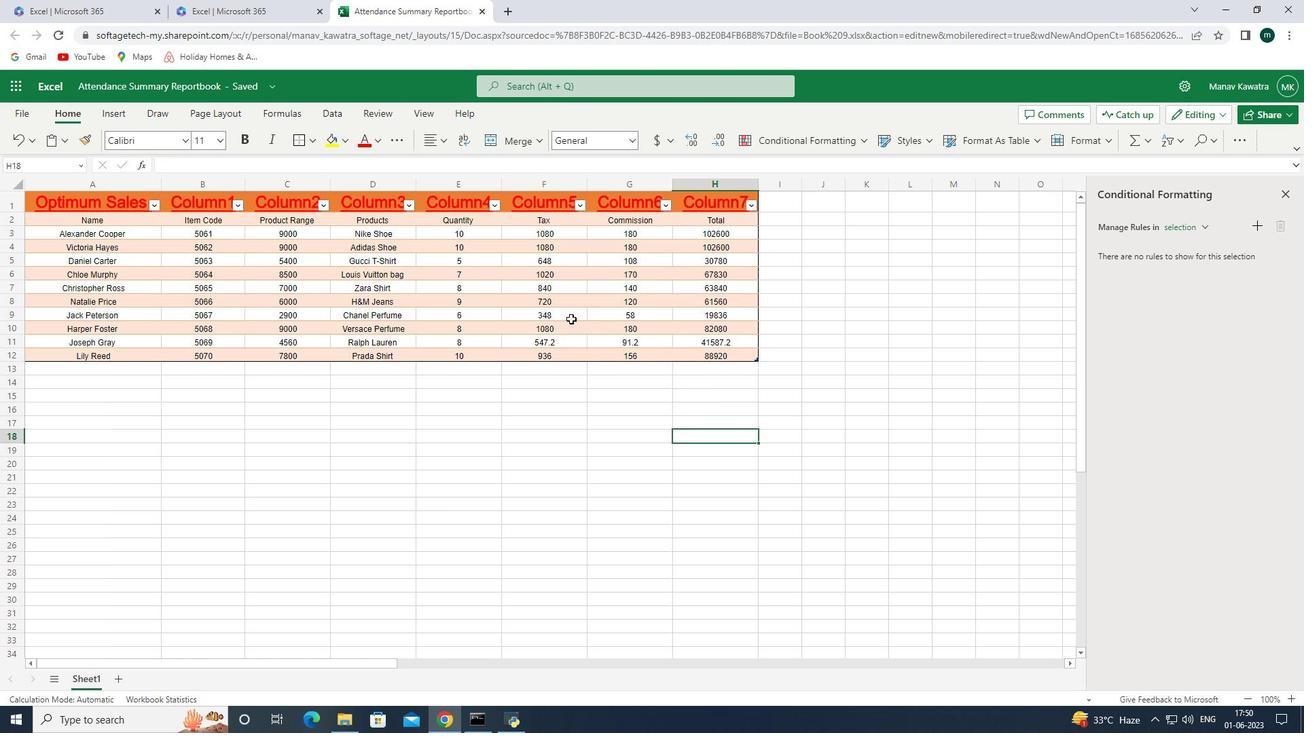
